 Task: Look for space in Paltan, Bangladesh from 2nd August, 2023 to 12th August, 2023 for 2 adults in price range Rs.5000 to Rs.10000. Place can be private room with 1  bedroom having 1 bed and 1 bathroom. Property type can be hotel. Amenities needed are: air conditioning, . Booking option can be shelf check-in. Required host language is English.
Action: Mouse moved to (354, 159)
Screenshot: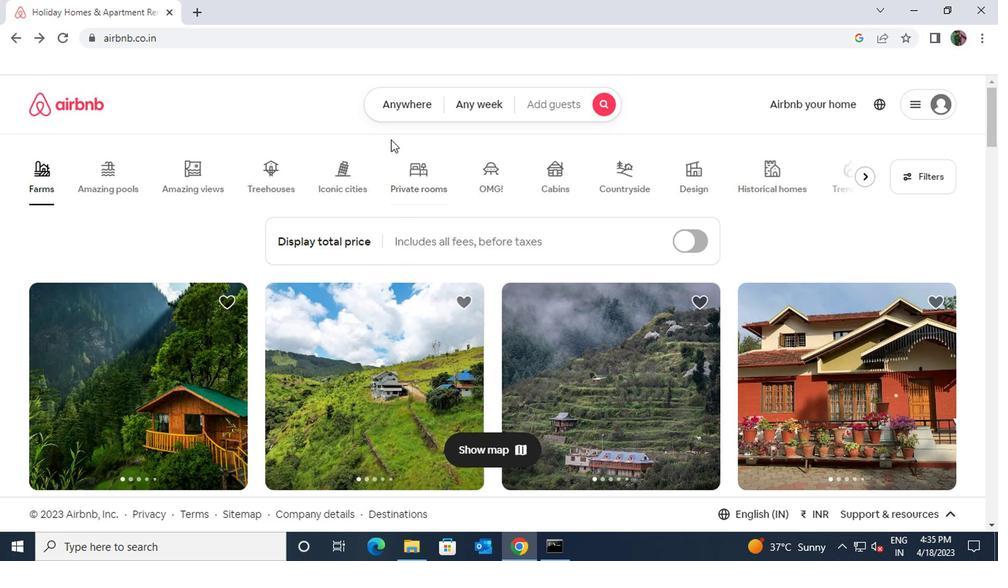 
Action: Mouse pressed left at (354, 159)
Screenshot: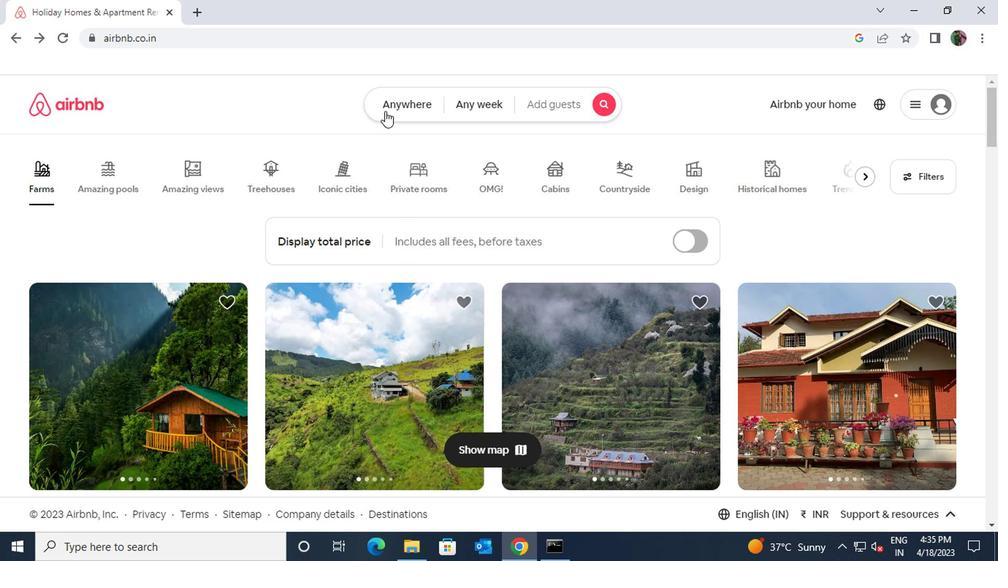 
Action: Mouse moved to (323, 188)
Screenshot: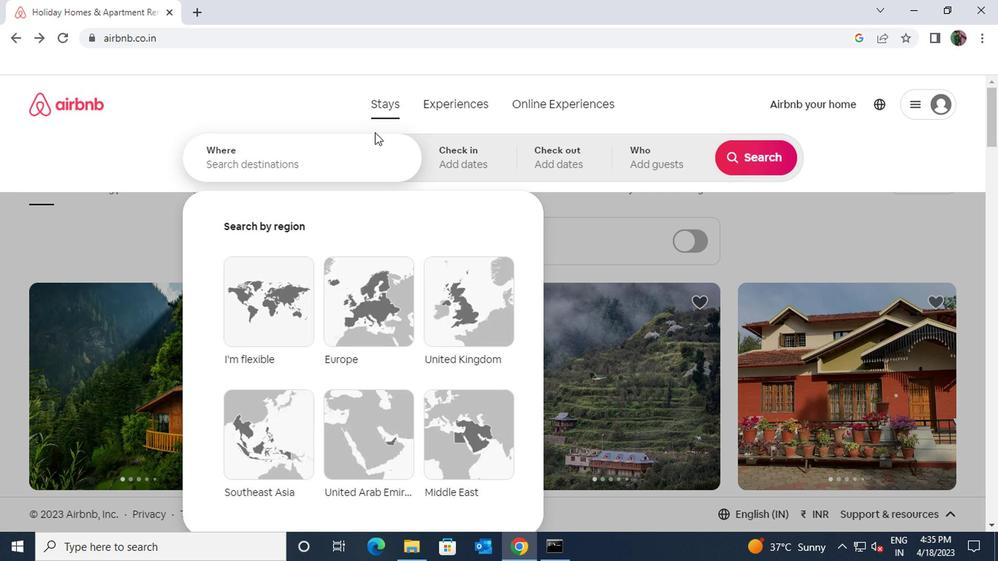 
Action: Mouse pressed left at (323, 188)
Screenshot: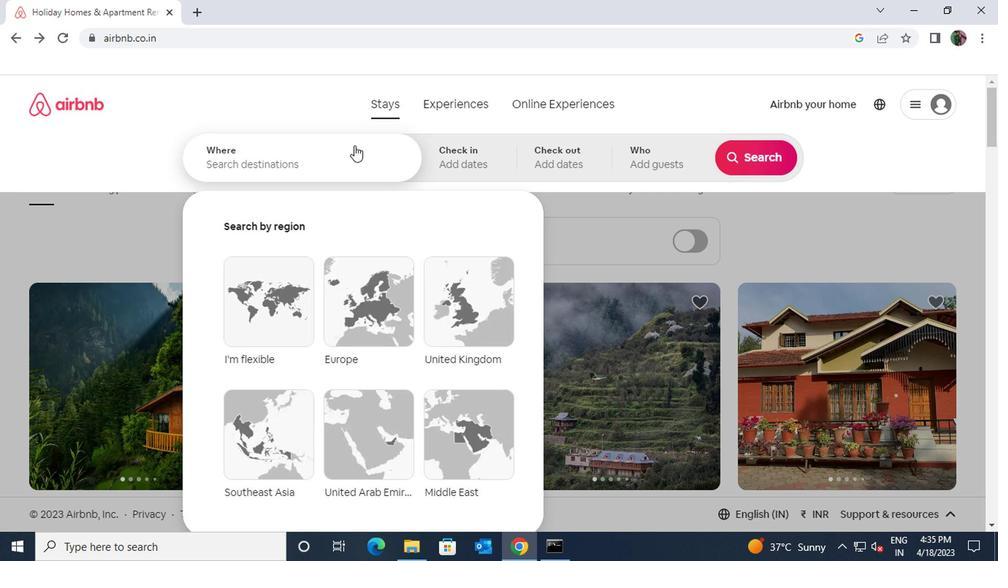 
Action: Key pressed paltan<Key.space>banglade
Screenshot: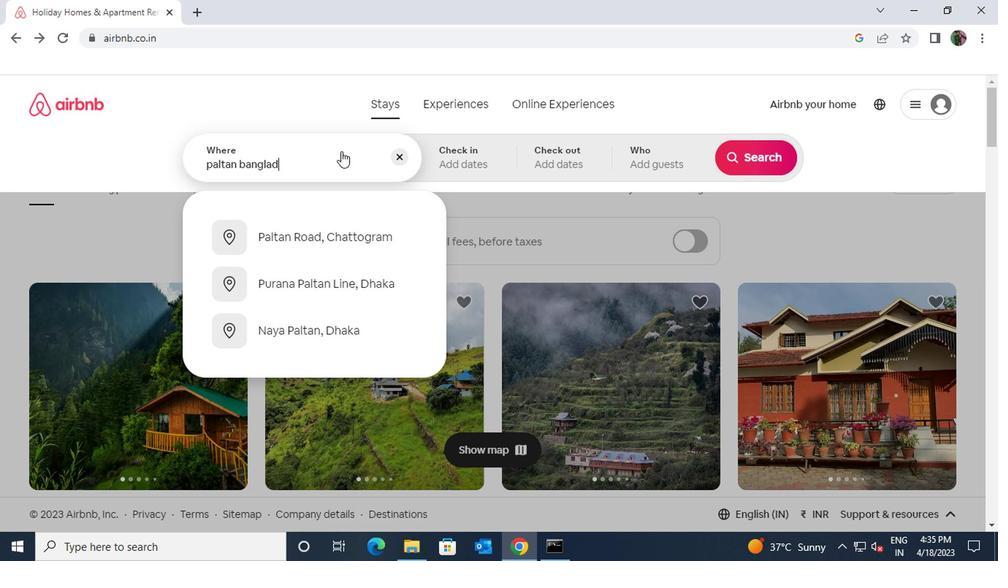 
Action: Mouse moved to (327, 311)
Screenshot: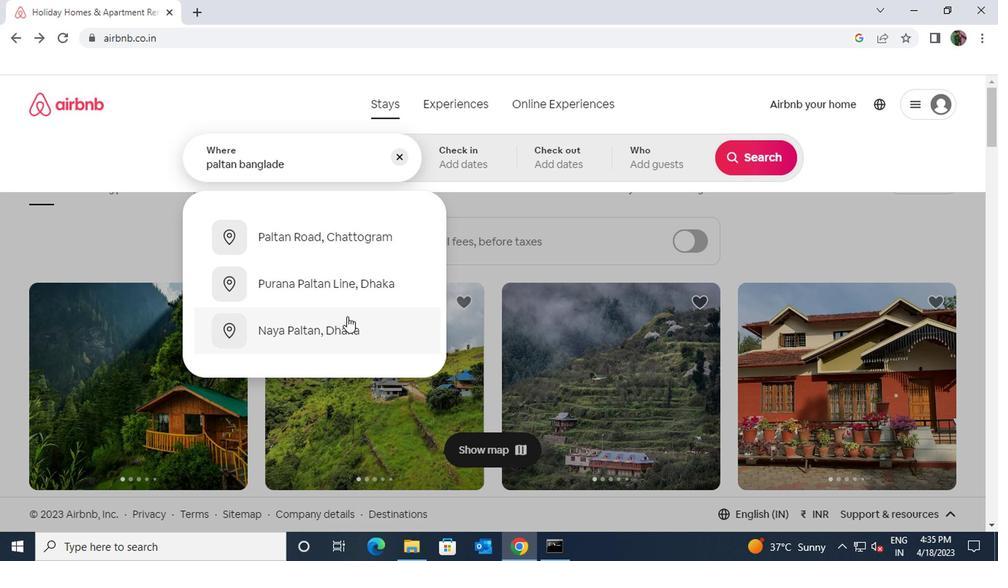 
Action: Mouse pressed left at (327, 311)
Screenshot: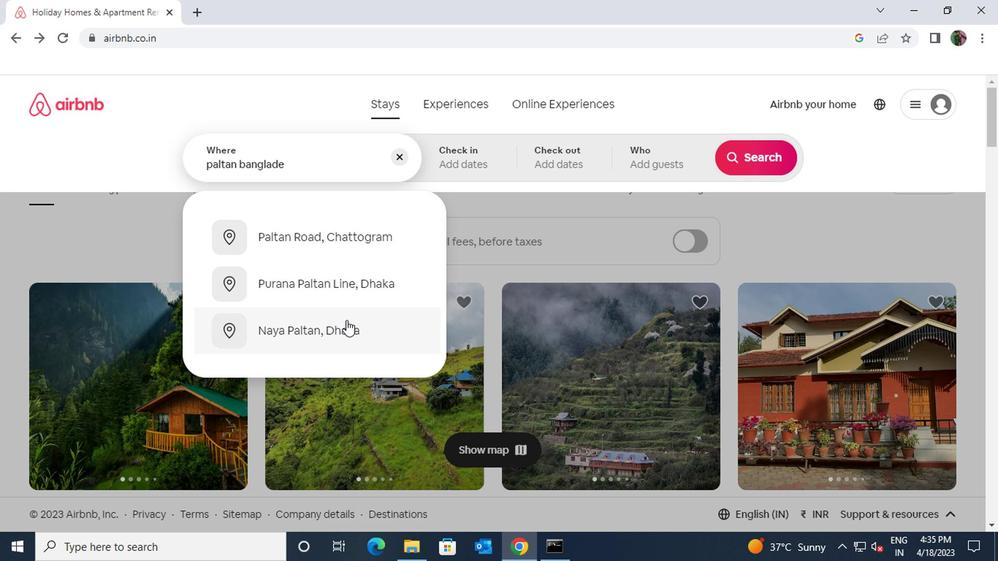 
Action: Mouse moved to (617, 282)
Screenshot: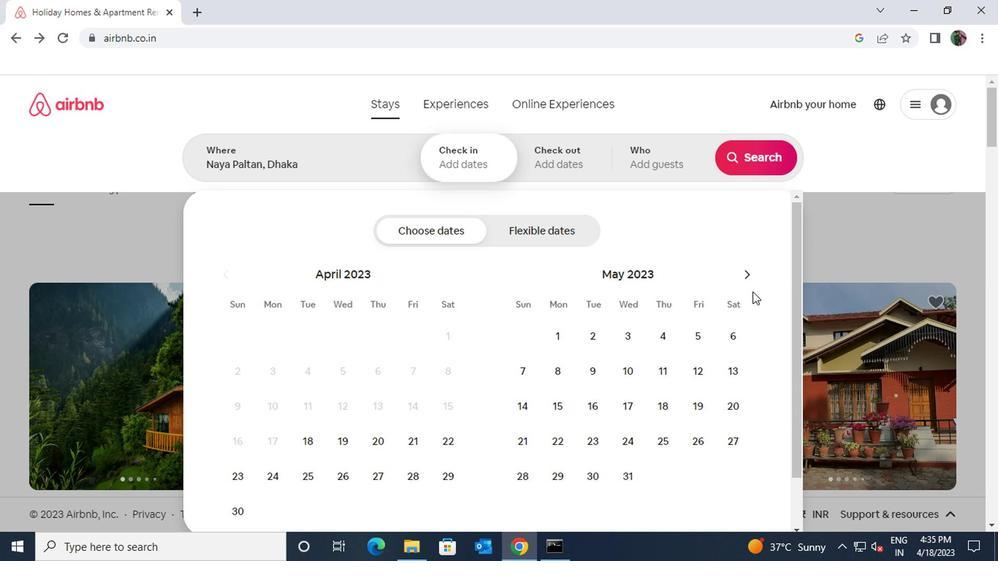 
Action: Mouse pressed left at (617, 282)
Screenshot: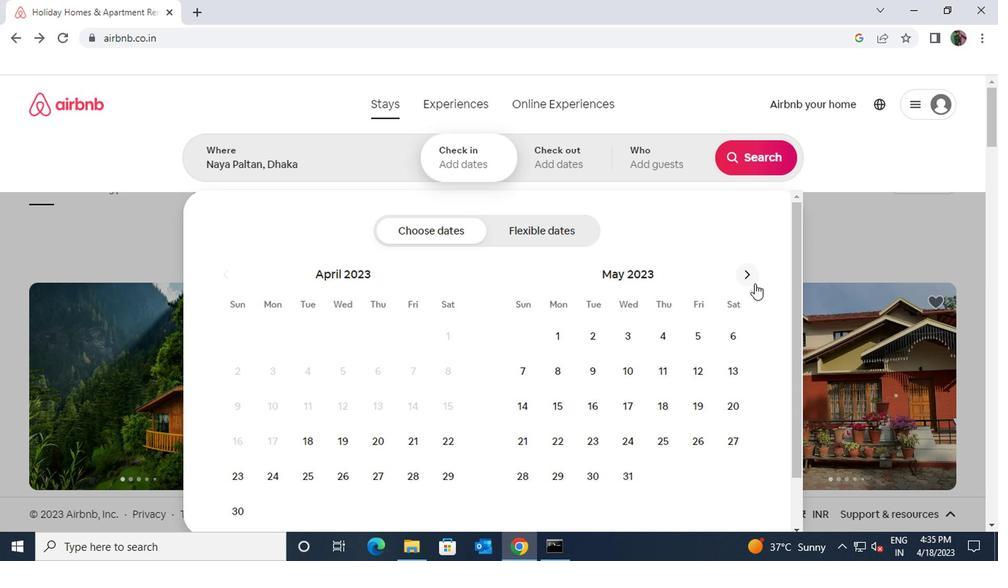
Action: Mouse moved to (617, 281)
Screenshot: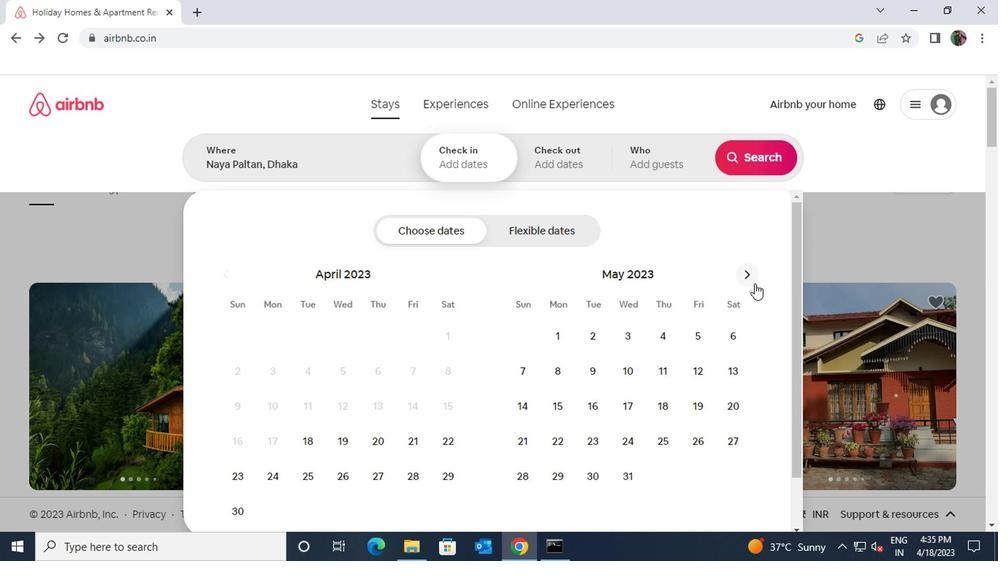 
Action: Mouse pressed left at (617, 281)
Screenshot: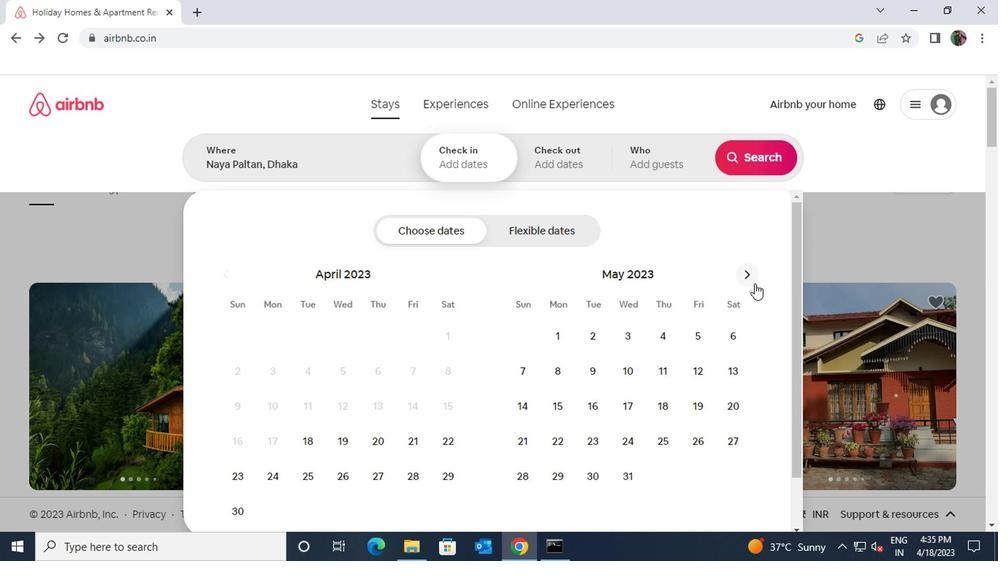 
Action: Mouse moved to (608, 276)
Screenshot: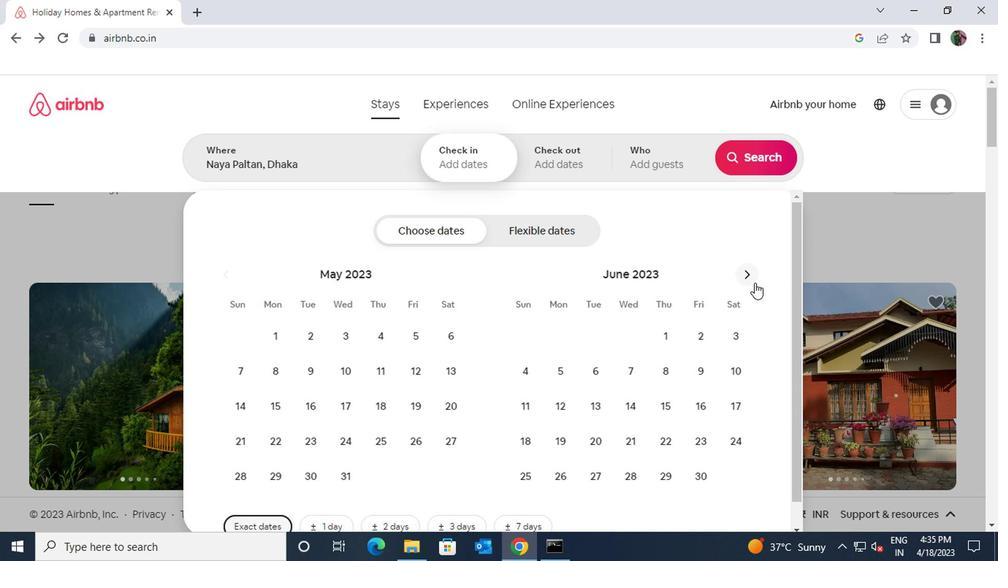
Action: Mouse pressed left at (608, 276)
Screenshot: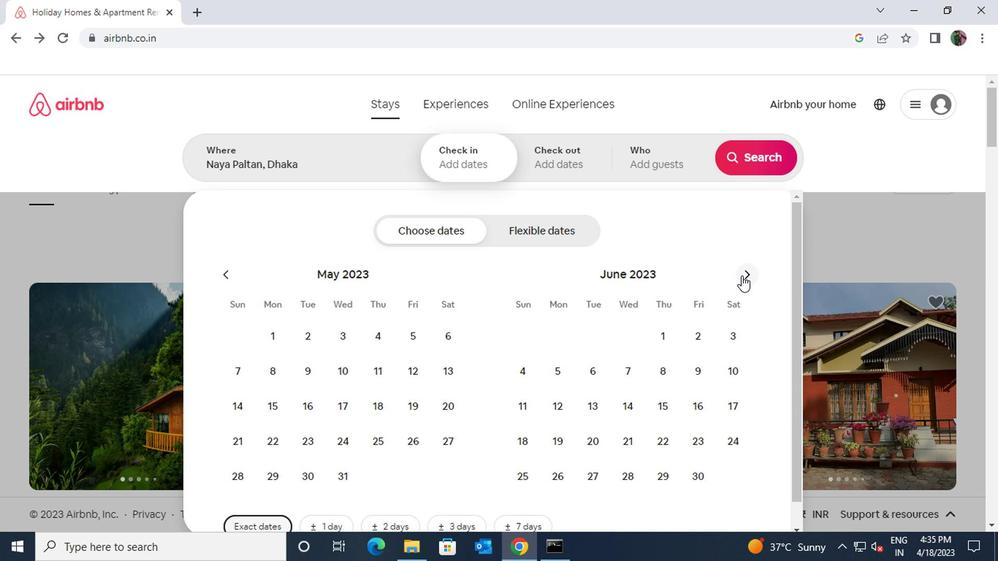 
Action: Mouse pressed left at (608, 276)
Screenshot: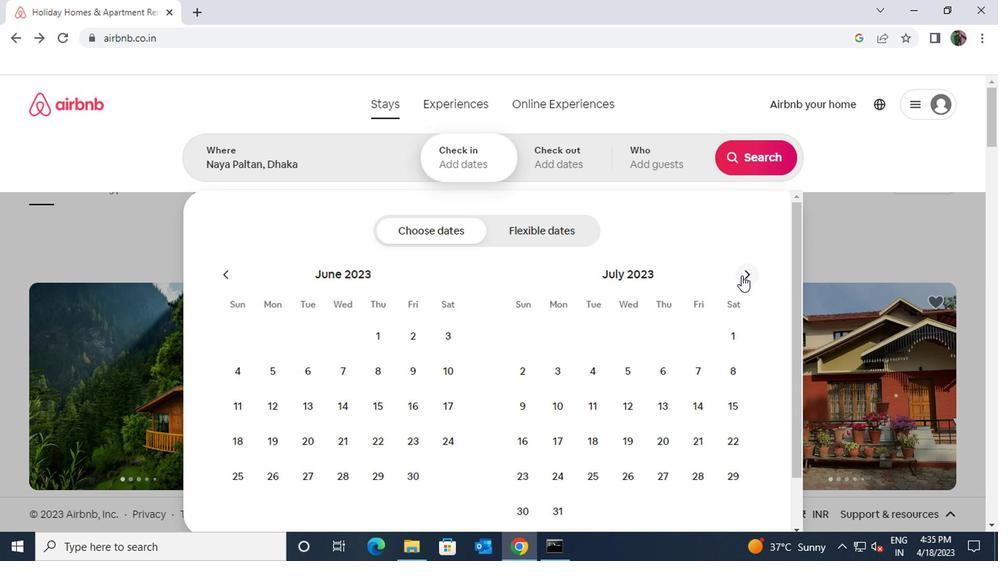 
Action: Mouse moved to (523, 314)
Screenshot: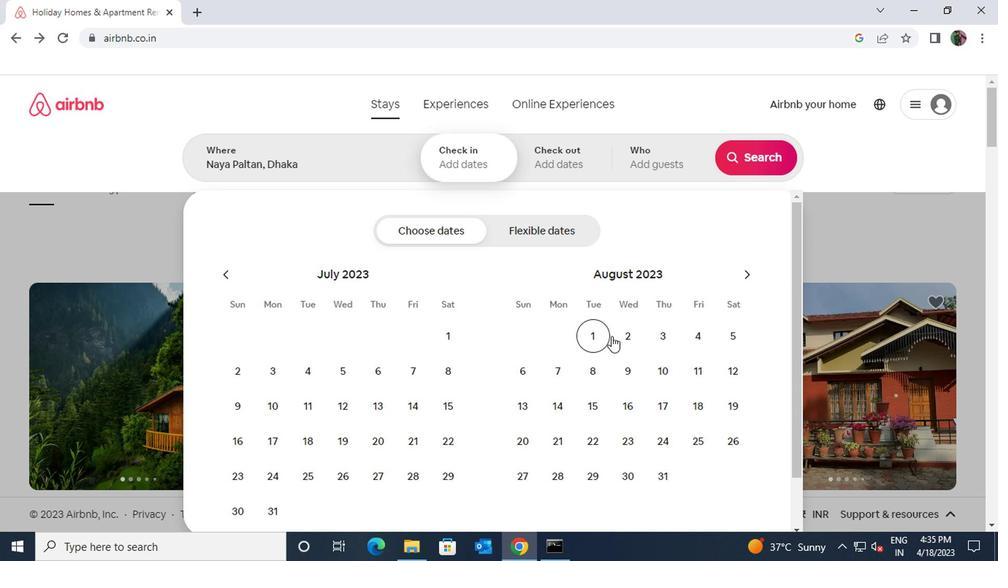 
Action: Mouse pressed left at (523, 314)
Screenshot: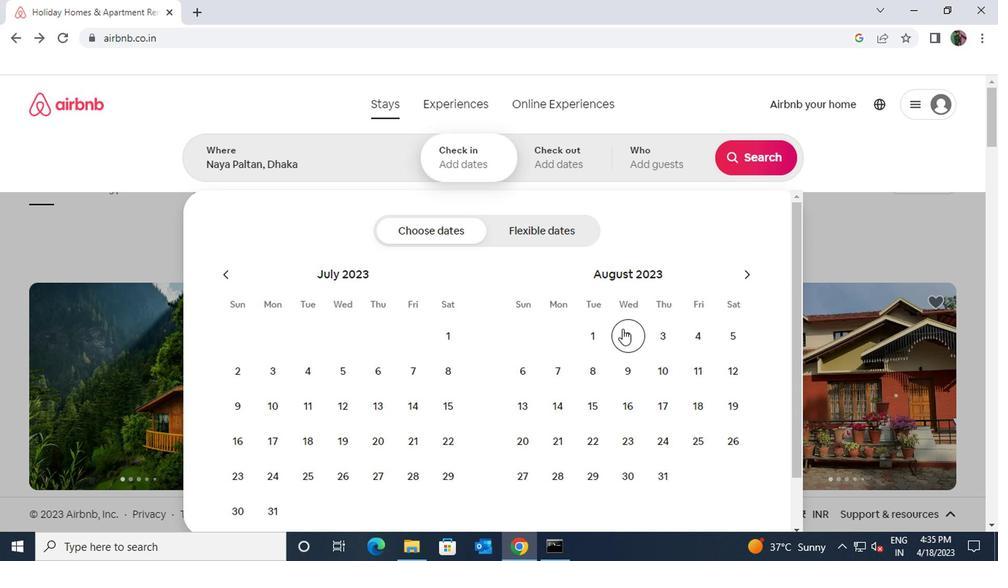 
Action: Mouse moved to (598, 343)
Screenshot: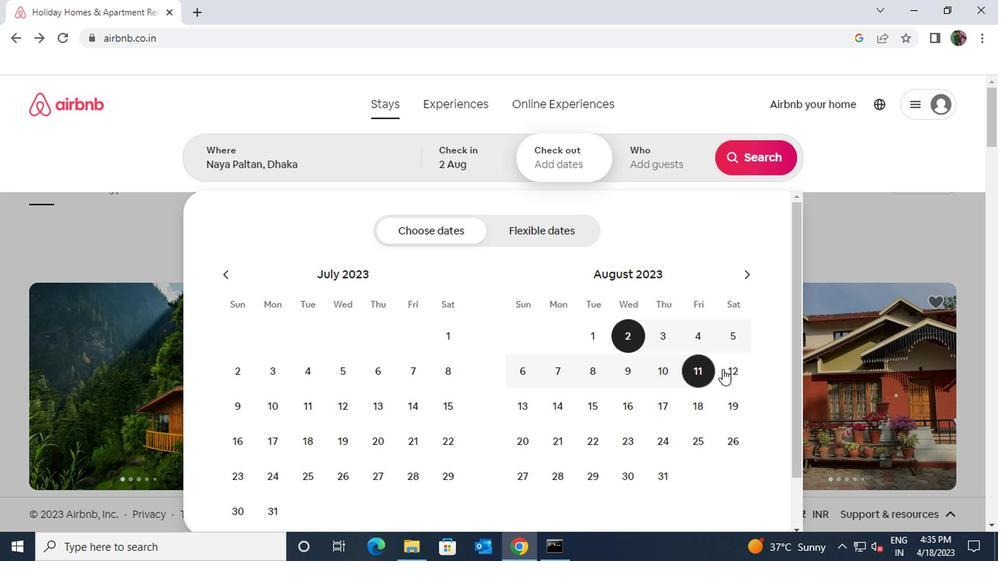 
Action: Mouse pressed left at (598, 343)
Screenshot: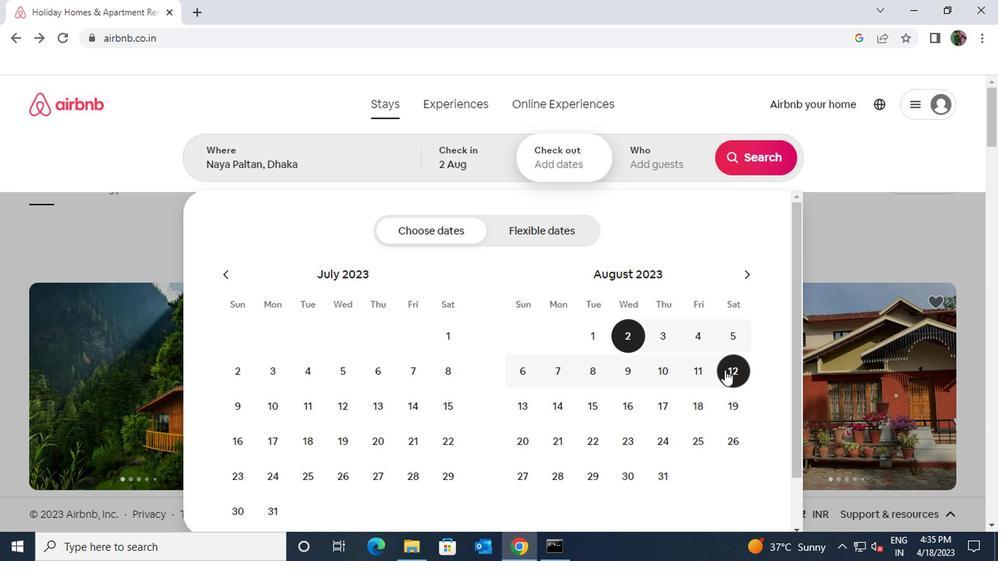
Action: Mouse moved to (548, 190)
Screenshot: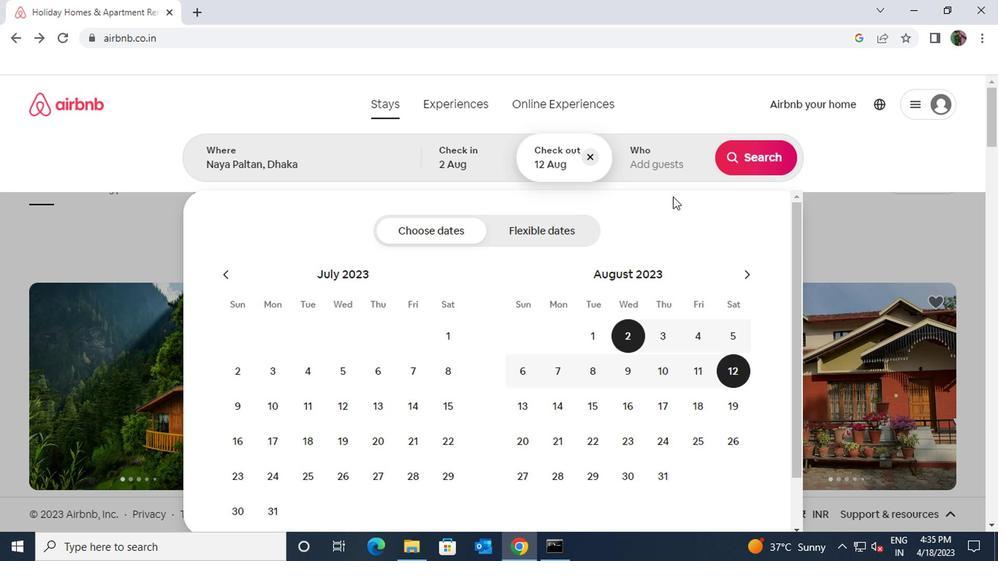 
Action: Mouse pressed left at (548, 190)
Screenshot: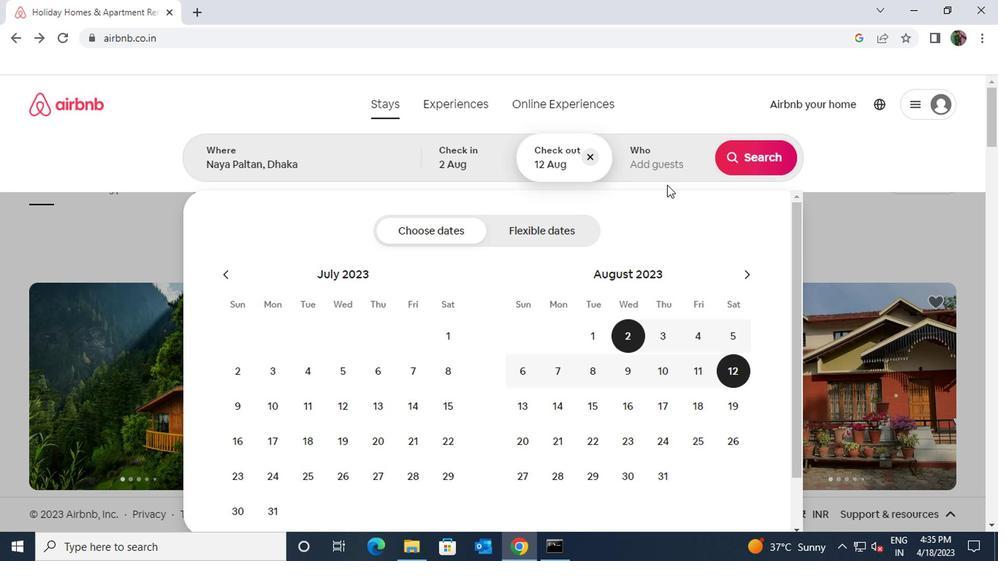 
Action: Mouse moved to (614, 250)
Screenshot: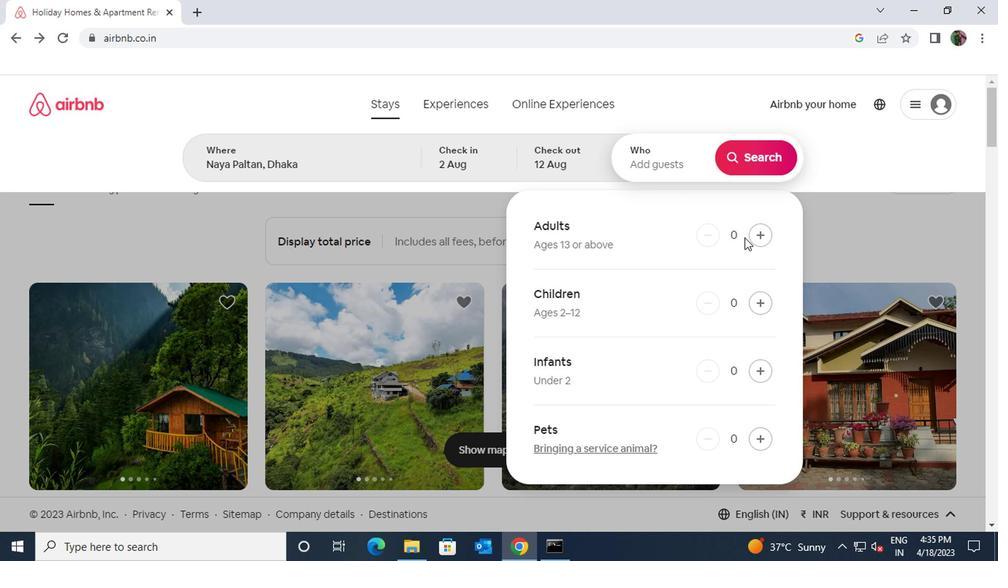 
Action: Mouse pressed left at (614, 250)
Screenshot: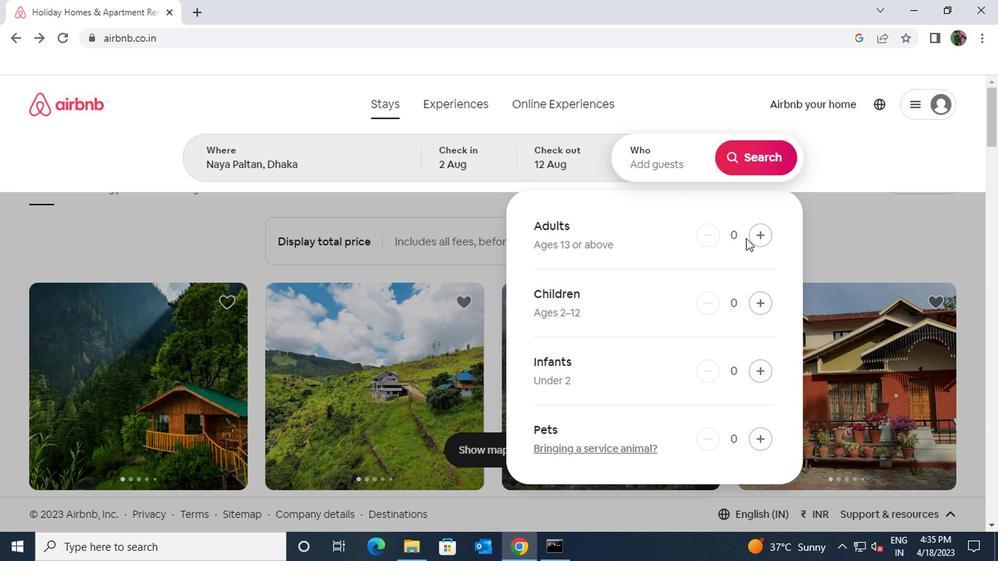 
Action: Mouse pressed left at (614, 250)
Screenshot: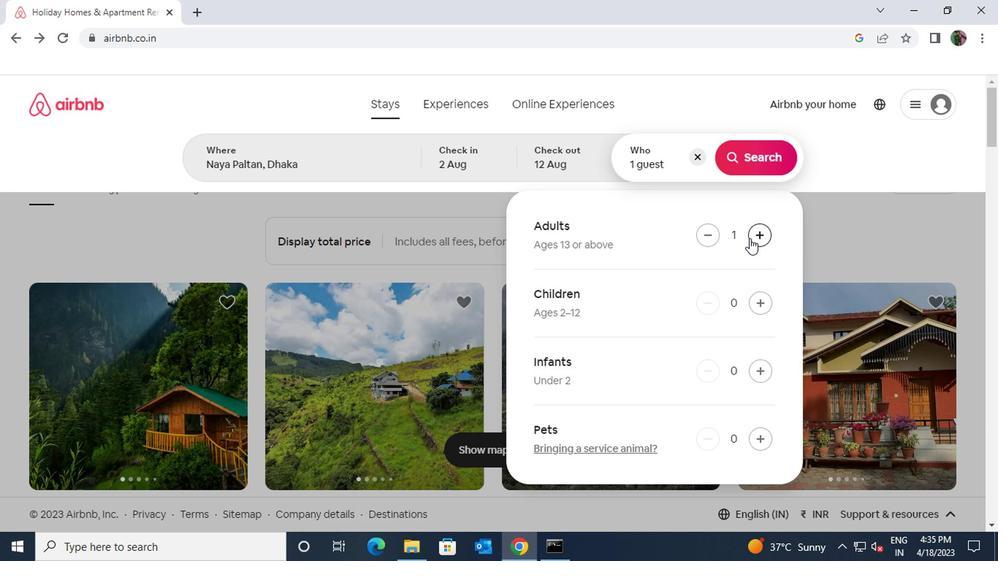 
Action: Mouse moved to (620, 192)
Screenshot: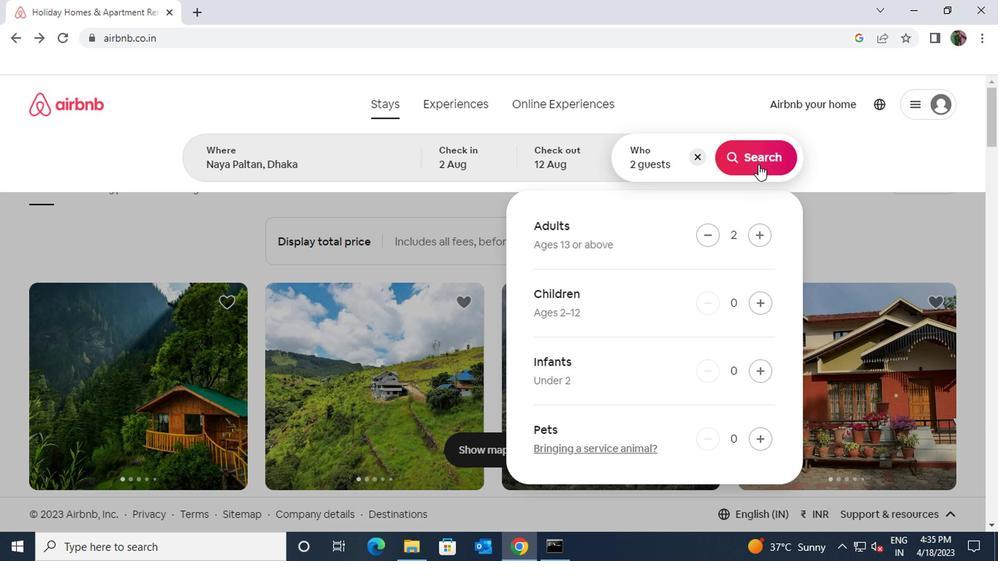 
Action: Mouse pressed left at (620, 192)
Screenshot: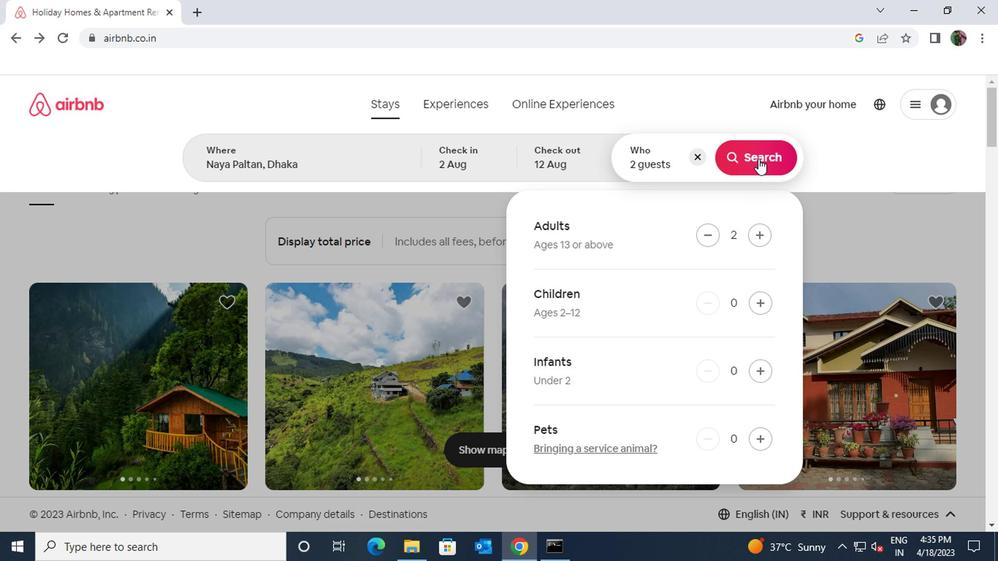 
Action: Mouse moved to (732, 192)
Screenshot: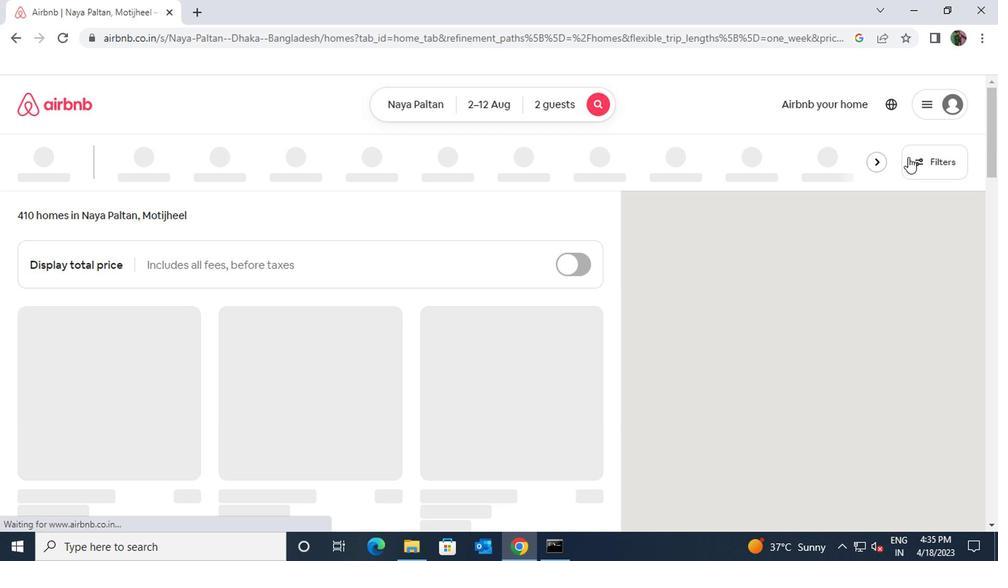 
Action: Mouse pressed left at (732, 192)
Screenshot: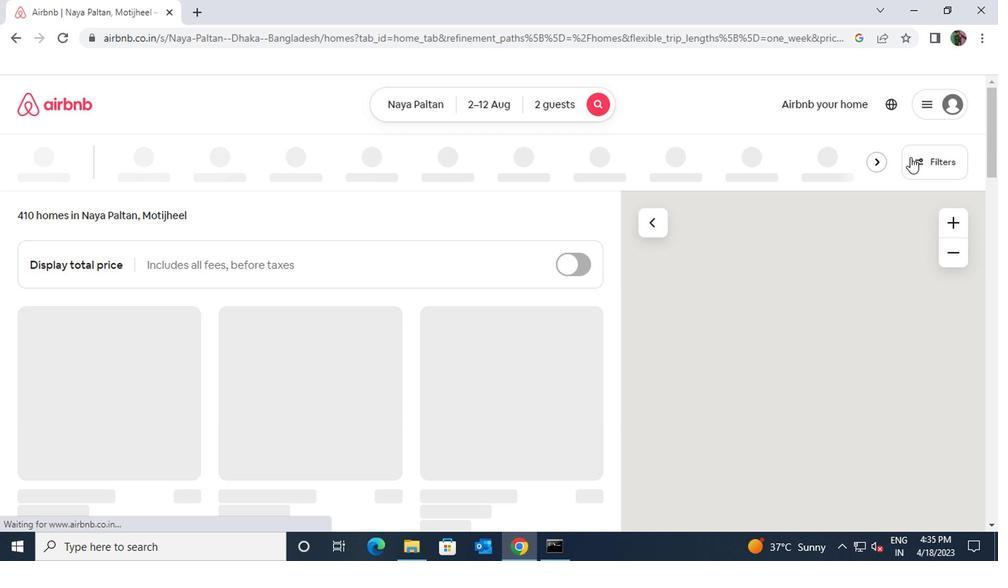 
Action: Mouse moved to (310, 327)
Screenshot: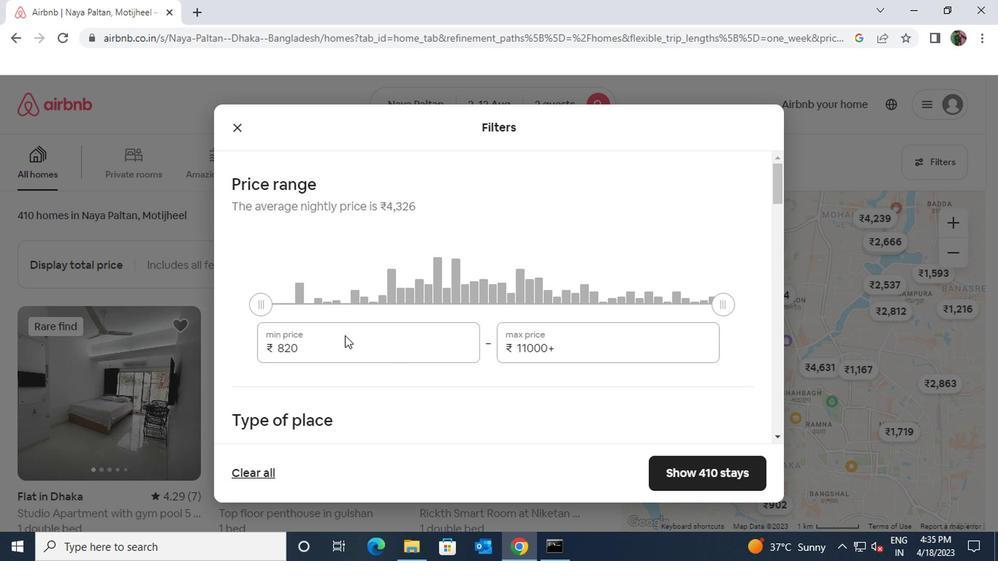 
Action: Mouse pressed left at (310, 327)
Screenshot: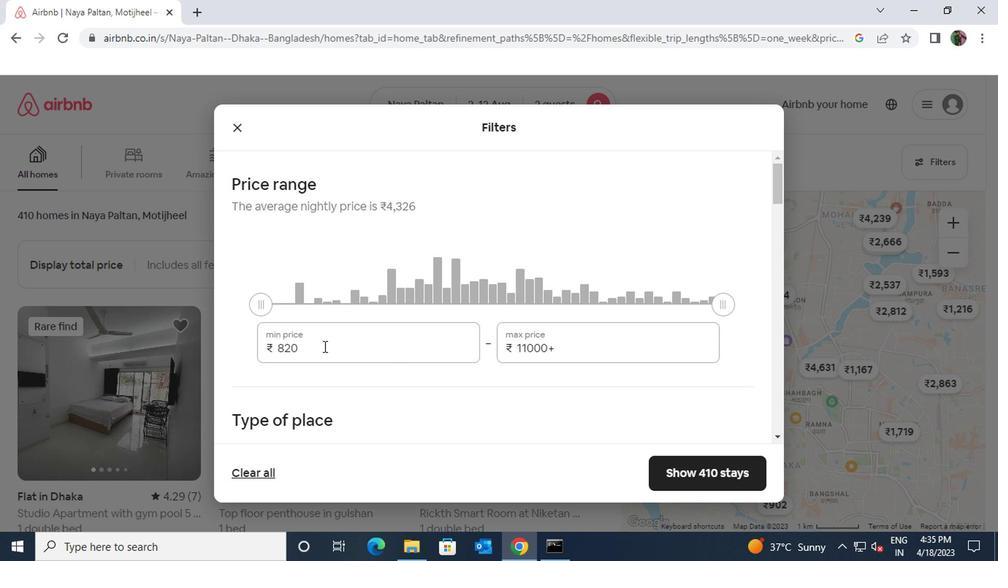
Action: Mouse moved to (254, 327)
Screenshot: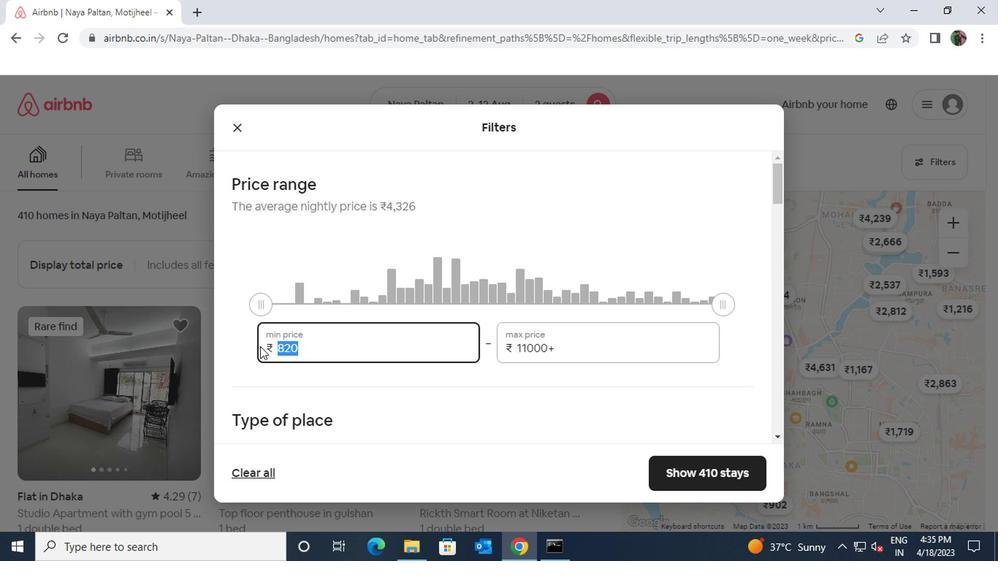 
Action: Key pressed 5000
Screenshot: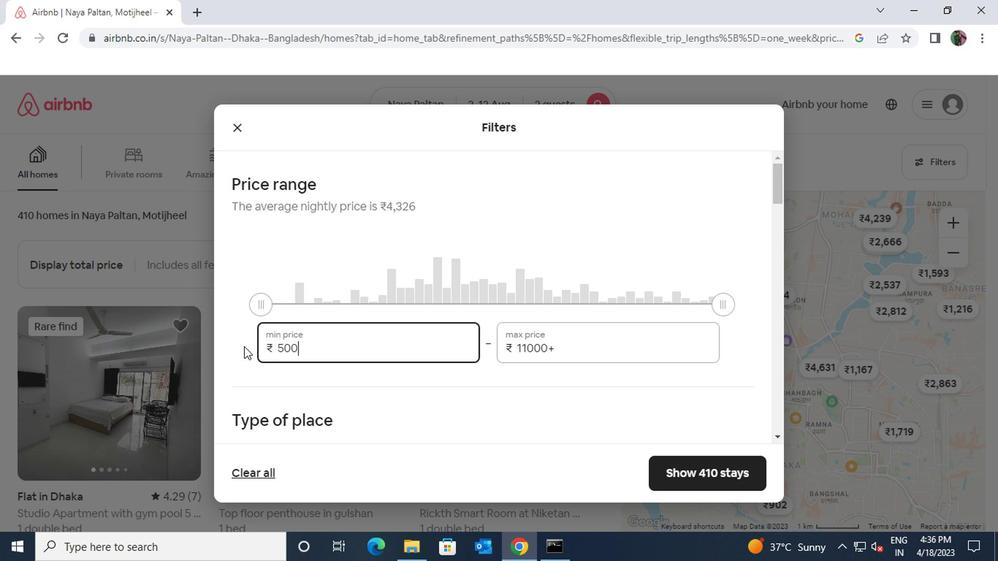 
Action: Mouse moved to (490, 329)
Screenshot: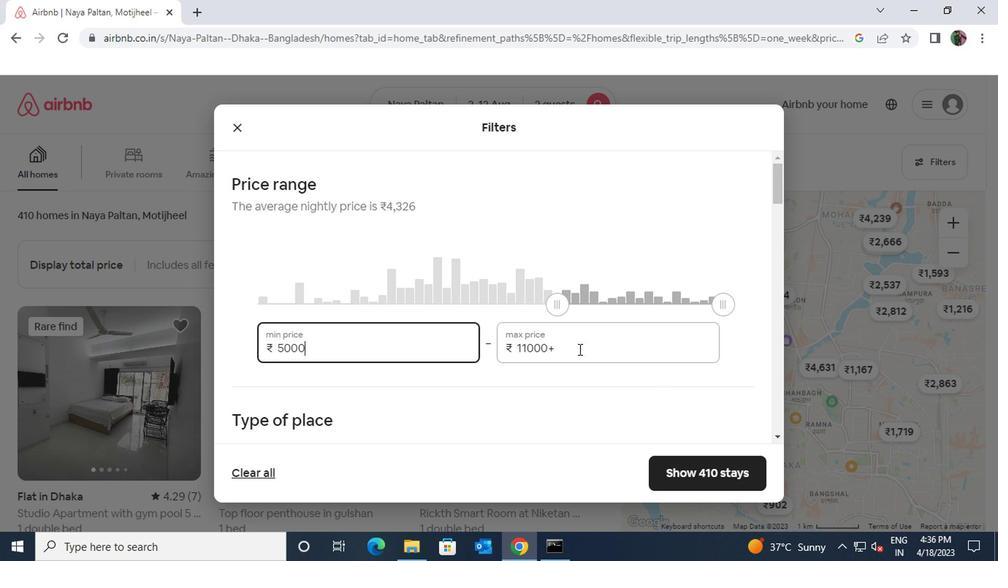 
Action: Mouse pressed left at (490, 329)
Screenshot: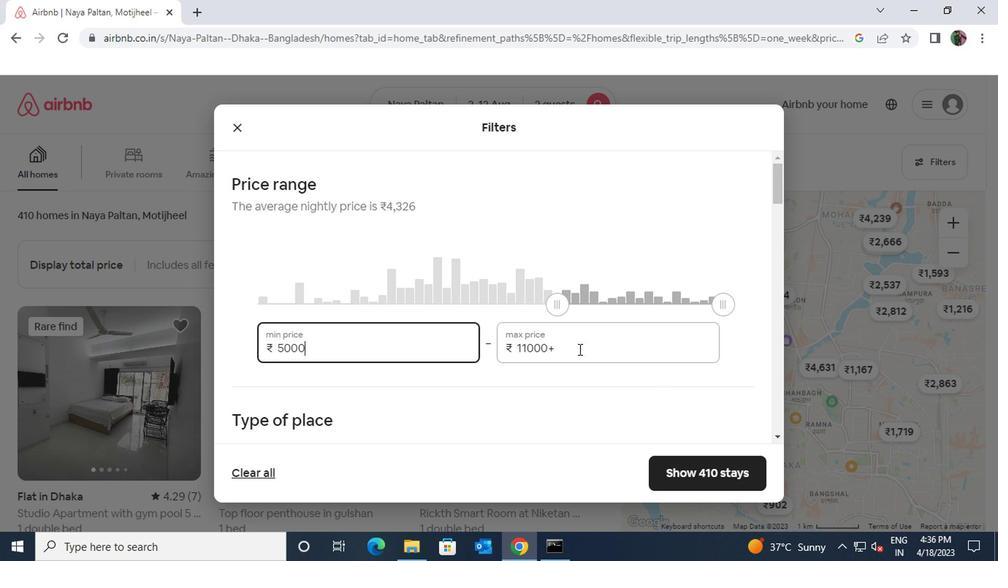 
Action: Mouse moved to (443, 327)
Screenshot: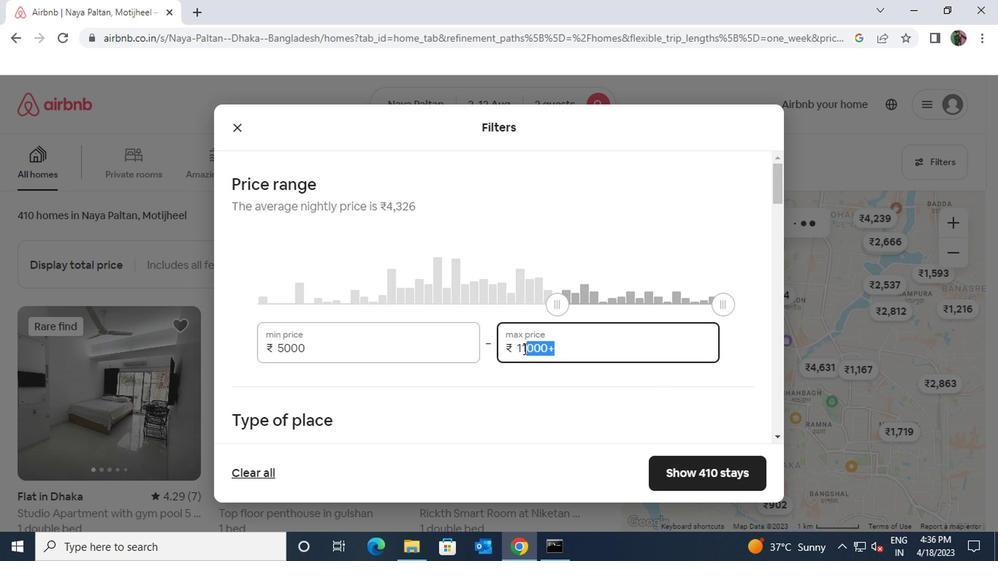 
Action: Key pressed 10000
Screenshot: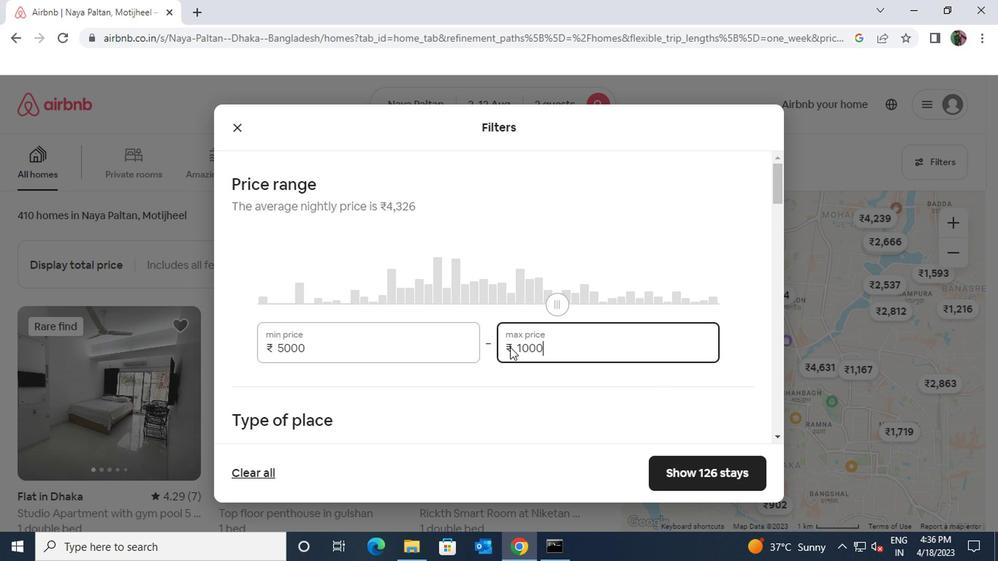 
Action: Mouse scrolled (443, 327) with delta (0, 0)
Screenshot: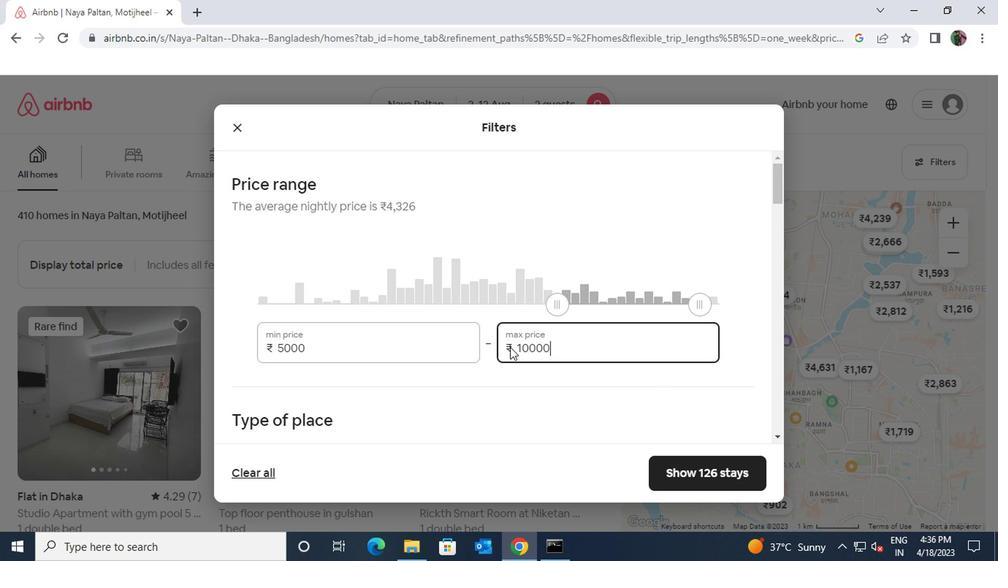 
Action: Mouse moved to (439, 359)
Screenshot: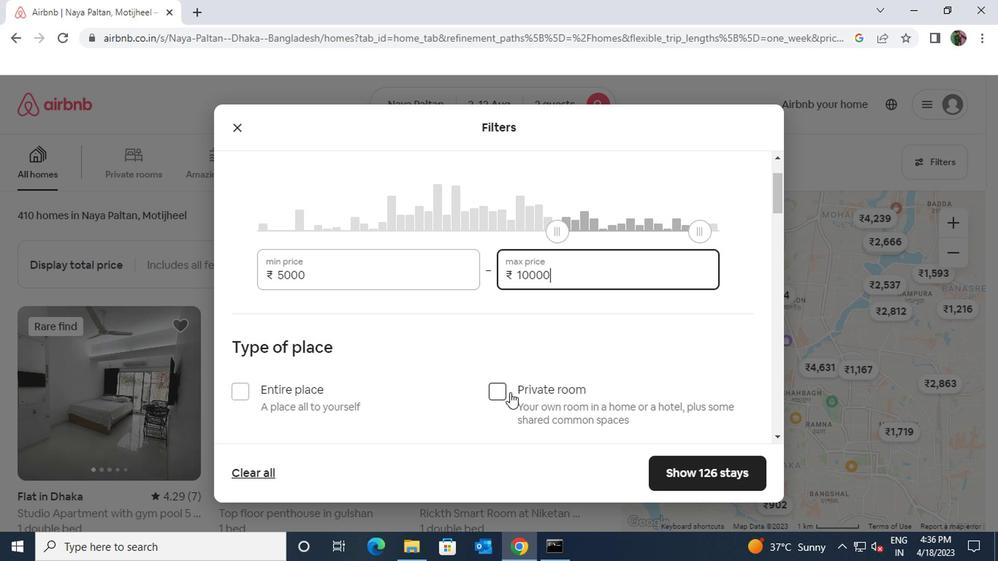 
Action: Mouse pressed left at (439, 359)
Screenshot: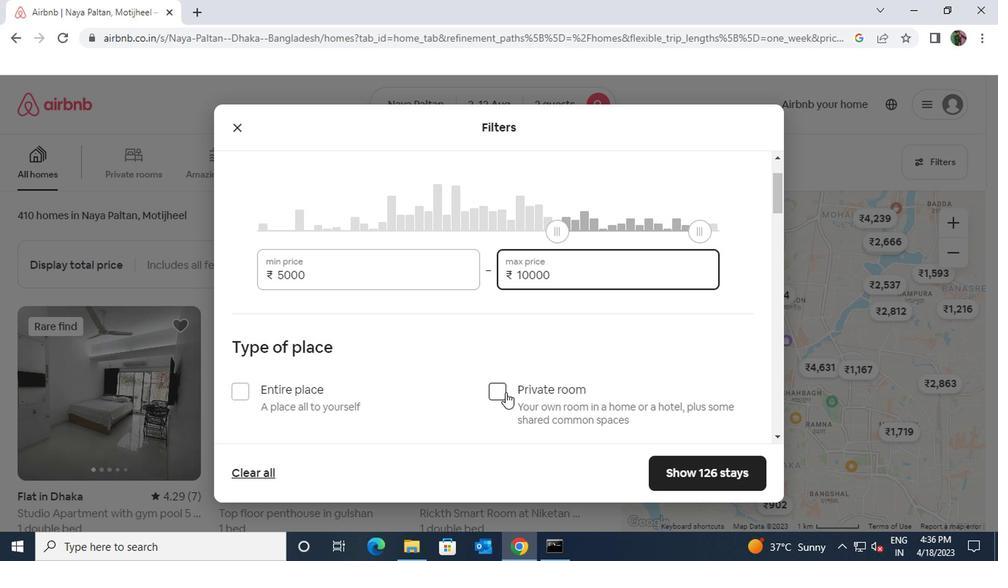 
Action: Mouse moved to (408, 364)
Screenshot: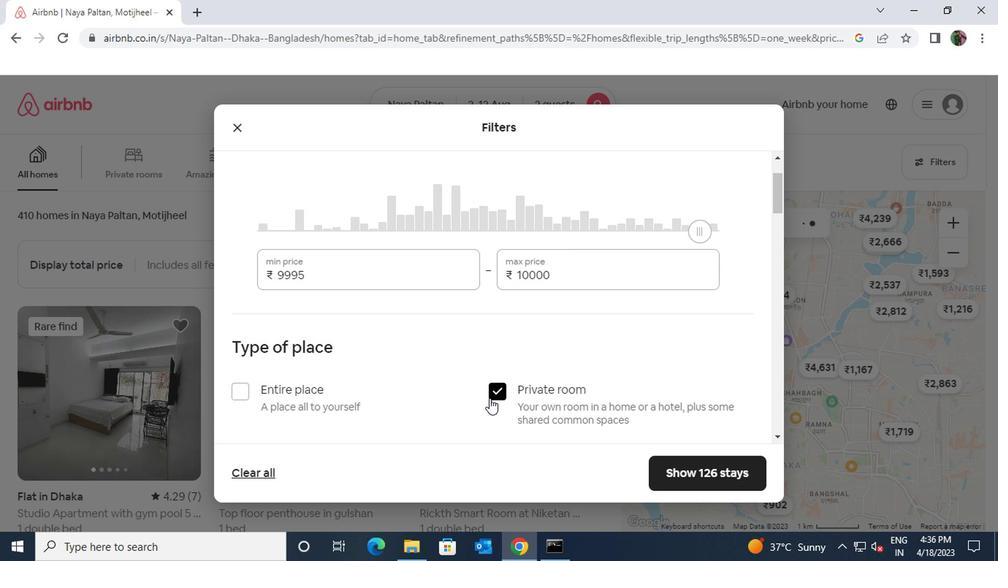 
Action: Mouse scrolled (408, 363) with delta (0, 0)
Screenshot: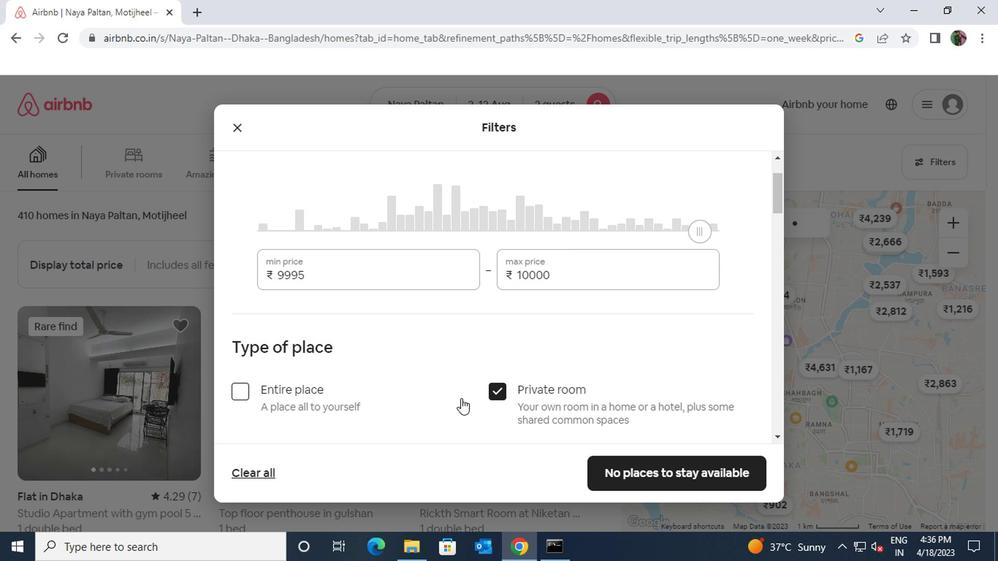 
Action: Mouse scrolled (408, 363) with delta (0, 0)
Screenshot: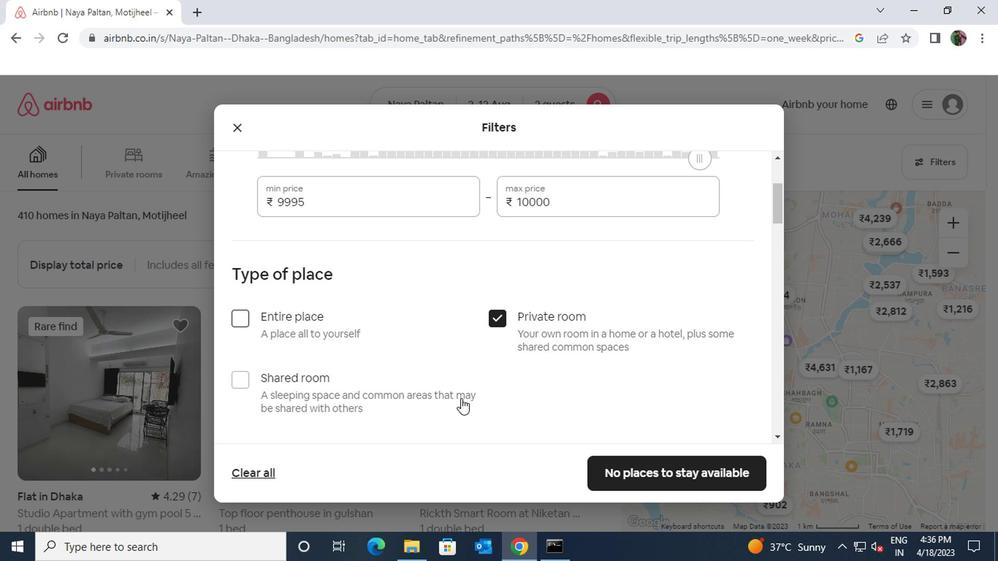
Action: Mouse scrolled (408, 363) with delta (0, 0)
Screenshot: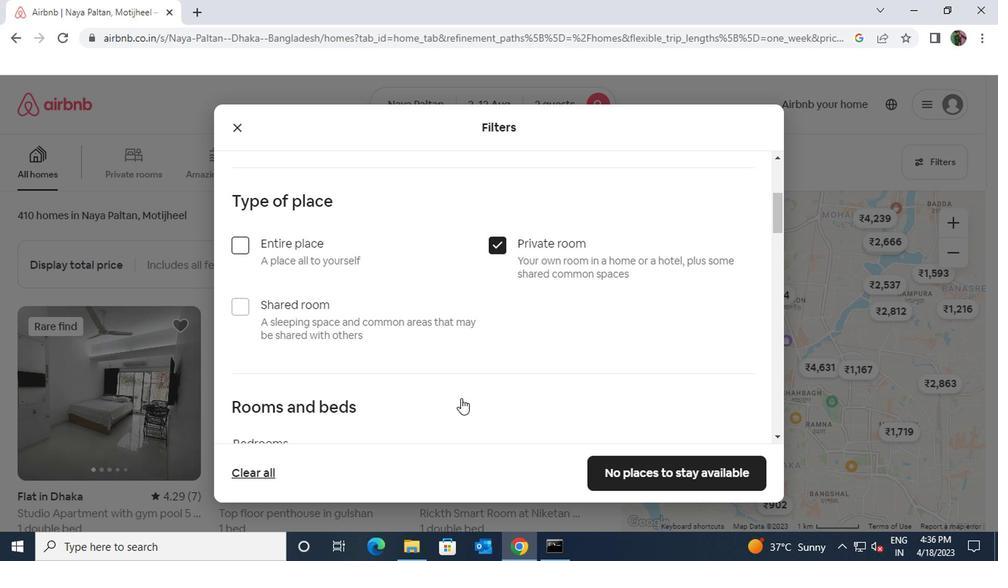 
Action: Mouse scrolled (408, 363) with delta (0, 0)
Screenshot: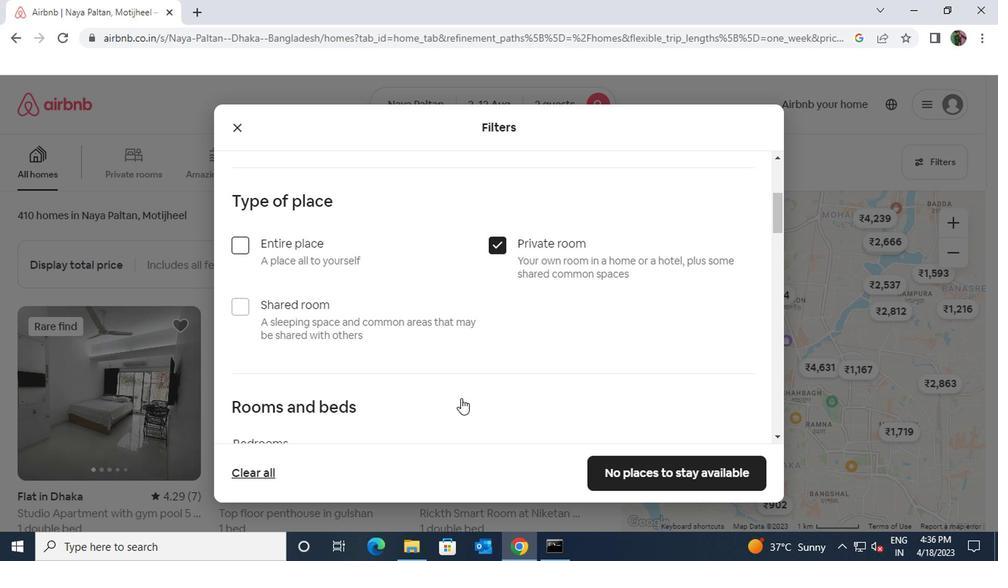 
Action: Mouse moved to (309, 320)
Screenshot: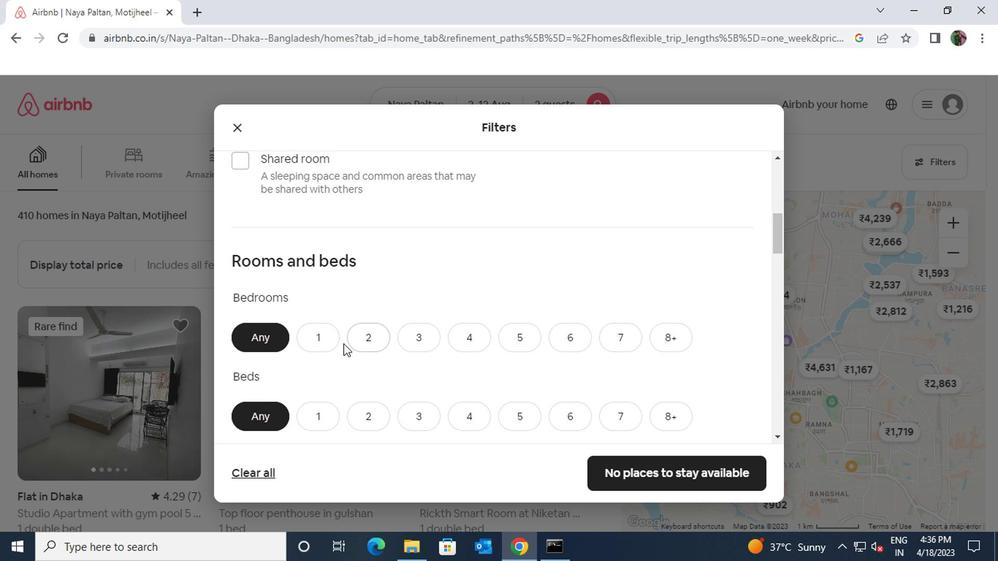 
Action: Mouse pressed left at (309, 320)
Screenshot: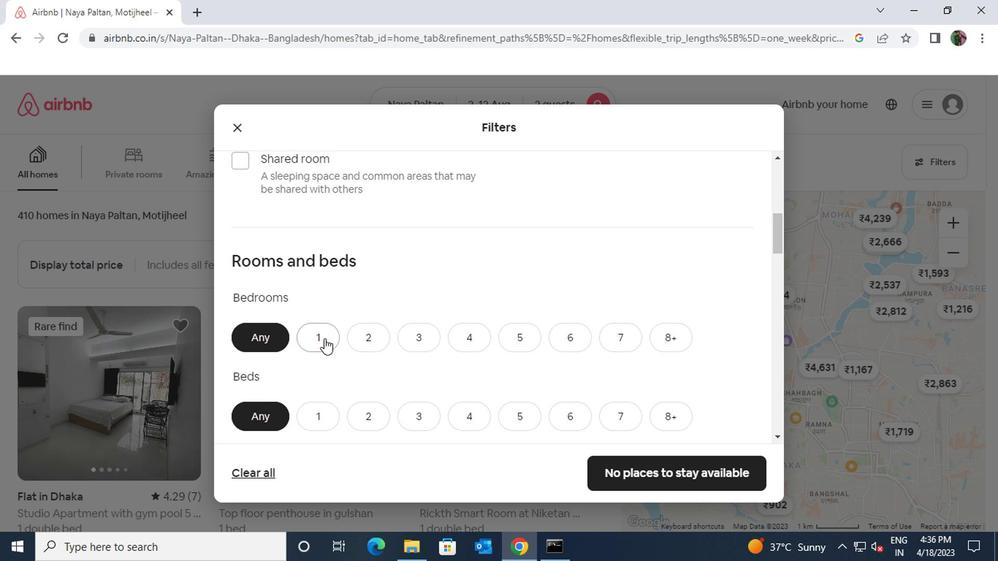 
Action: Mouse scrolled (309, 319) with delta (0, 0)
Screenshot: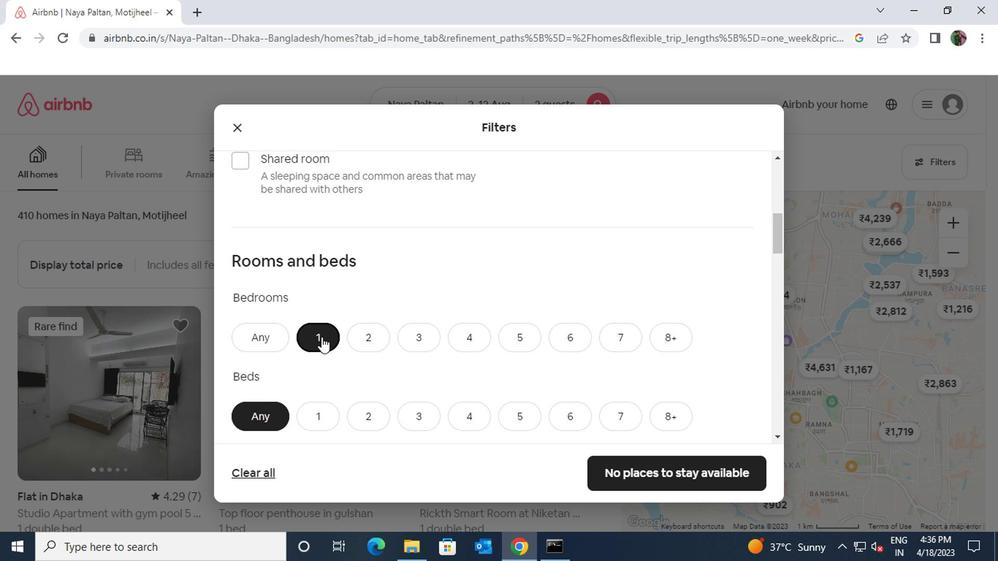 
Action: Mouse pressed left at (309, 320)
Screenshot: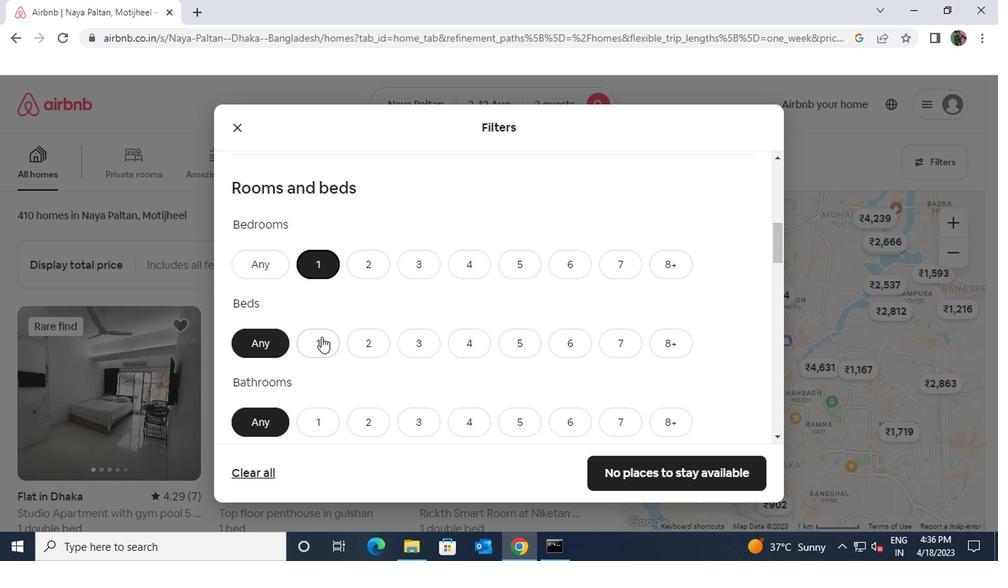 
Action: Mouse scrolled (309, 319) with delta (0, 0)
Screenshot: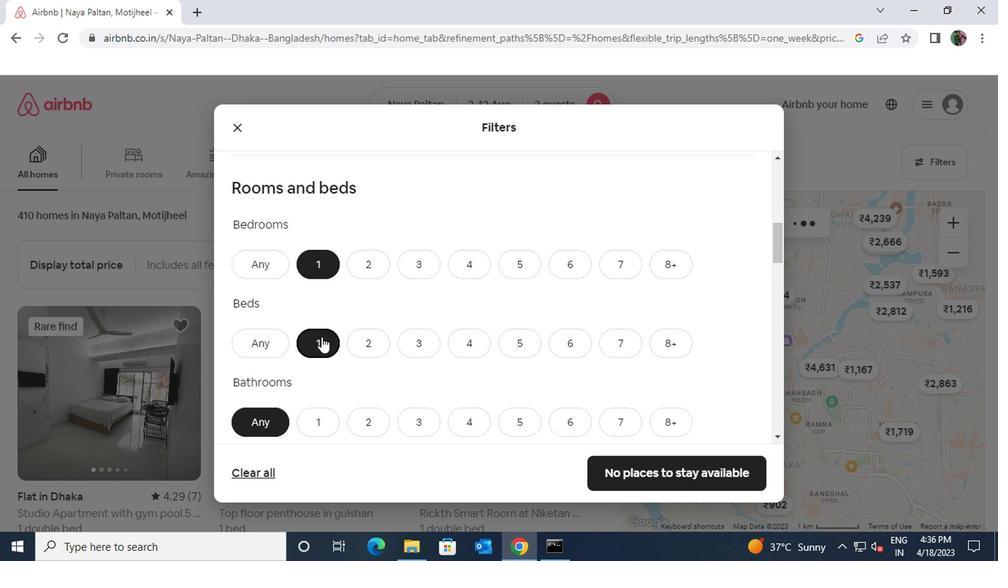 
Action: Mouse pressed left at (309, 320)
Screenshot: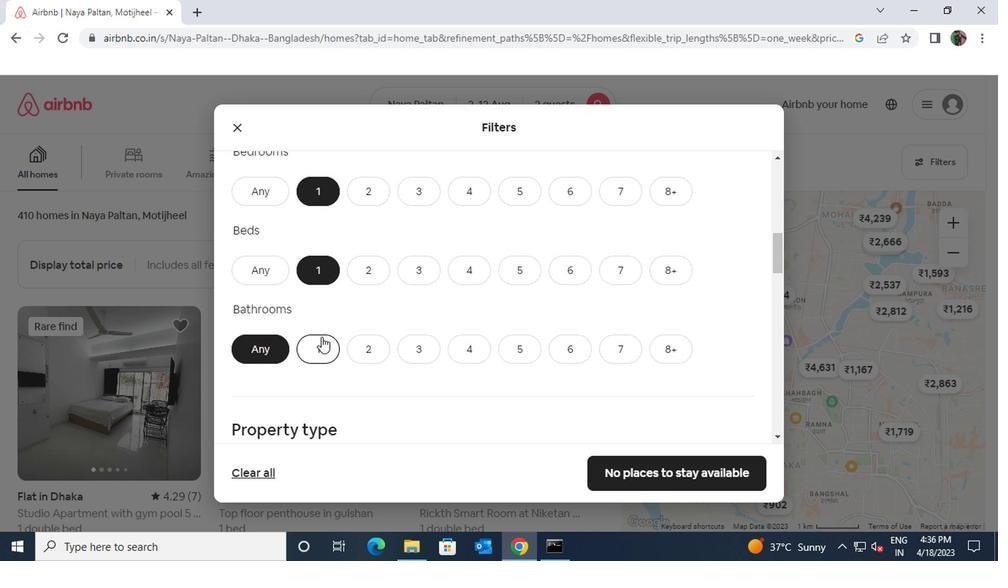 
Action: Mouse scrolled (309, 319) with delta (0, 0)
Screenshot: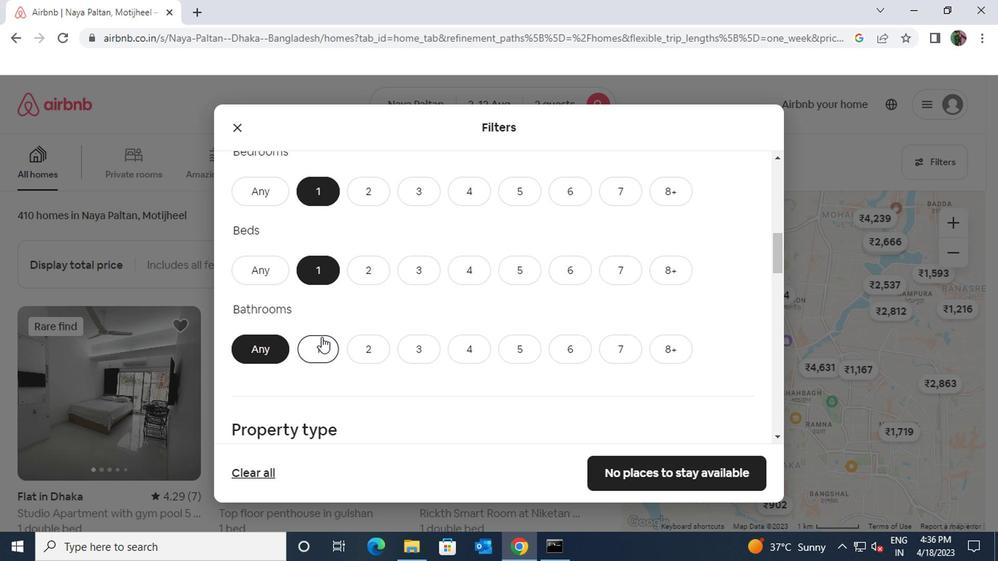 
Action: Mouse scrolled (309, 319) with delta (0, 0)
Screenshot: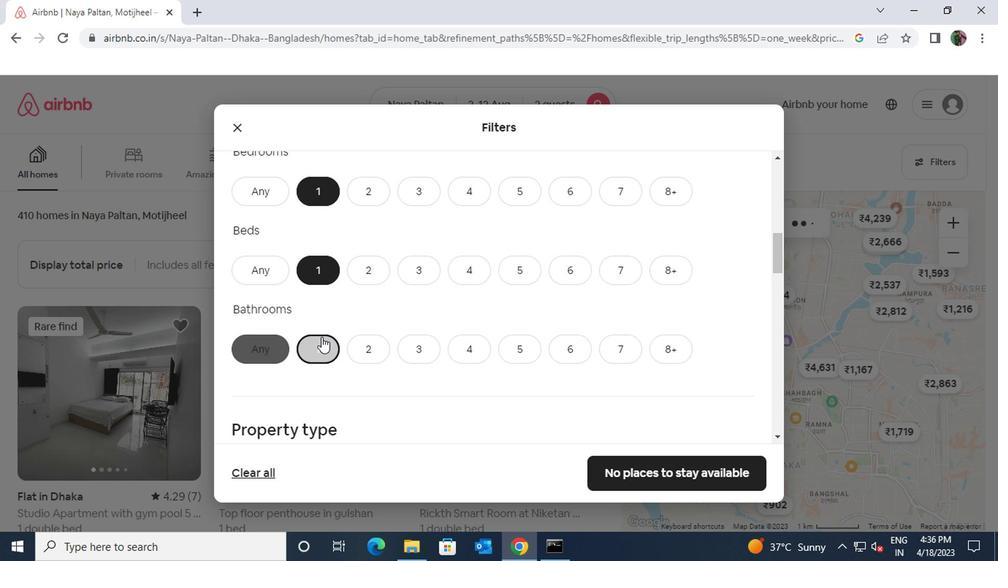 
Action: Mouse moved to (533, 342)
Screenshot: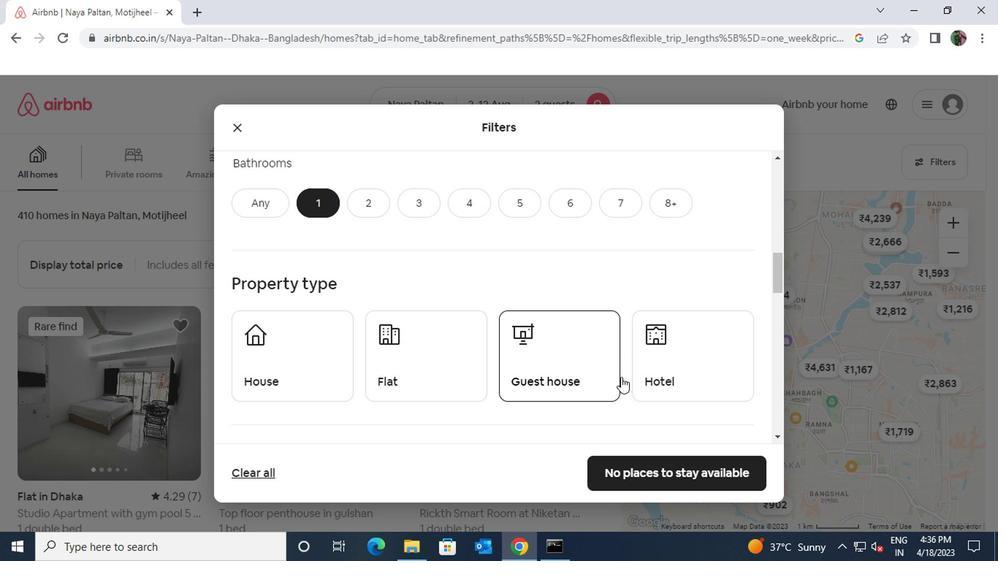 
Action: Mouse pressed left at (533, 342)
Screenshot: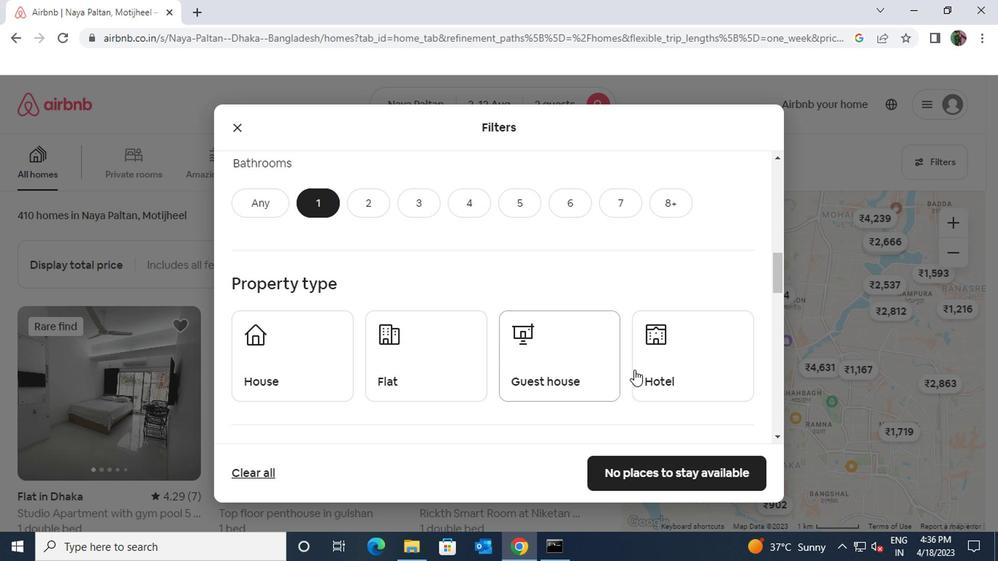 
Action: Mouse moved to (446, 377)
Screenshot: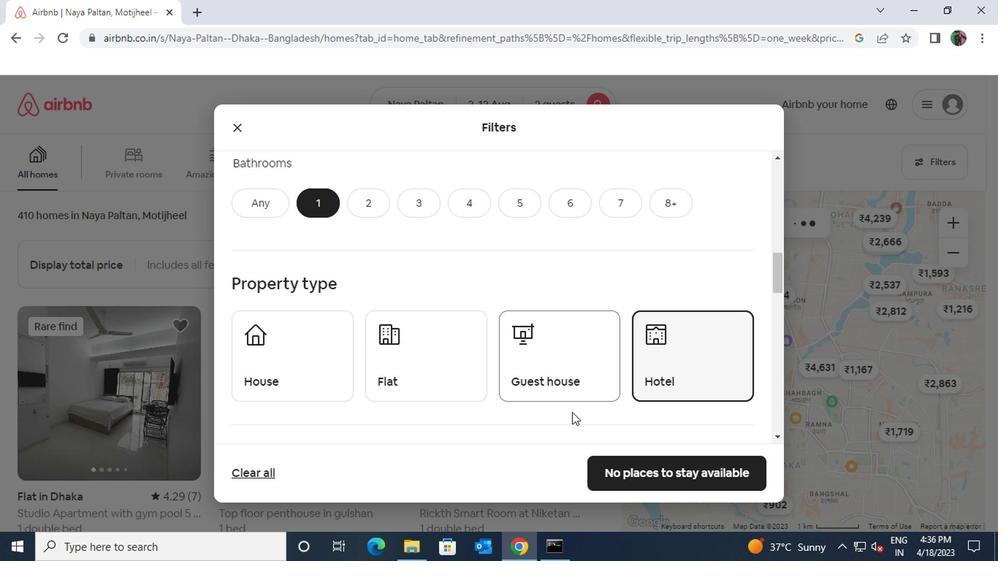 
Action: Mouse scrolled (446, 376) with delta (0, 0)
Screenshot: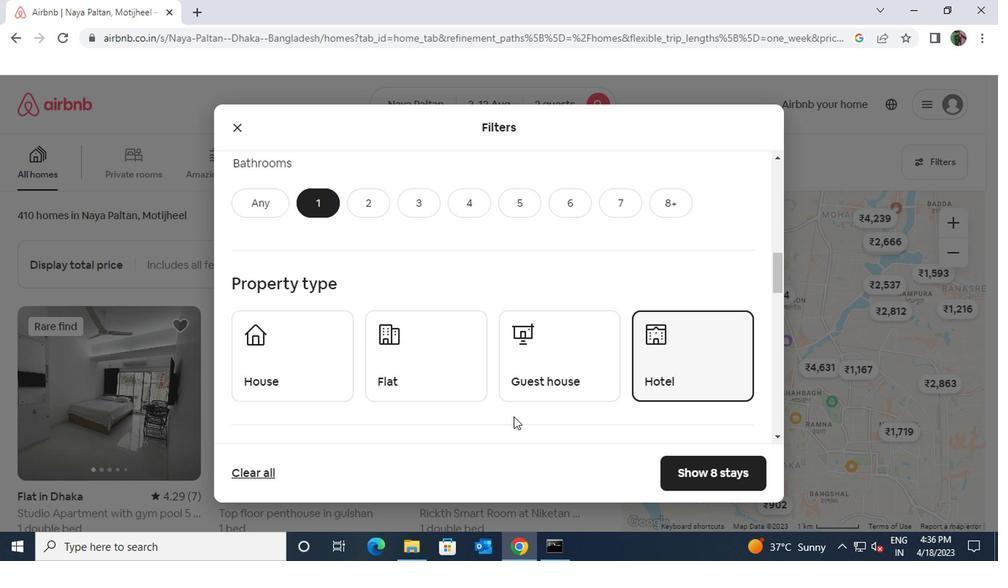 
Action: Mouse scrolled (446, 376) with delta (0, 0)
Screenshot: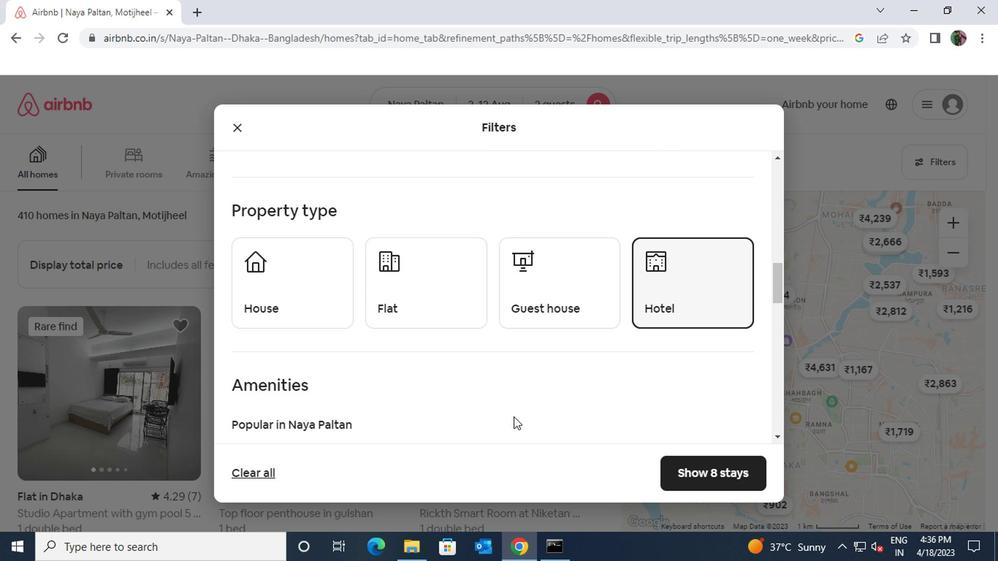 
Action: Mouse scrolled (446, 376) with delta (0, 0)
Screenshot: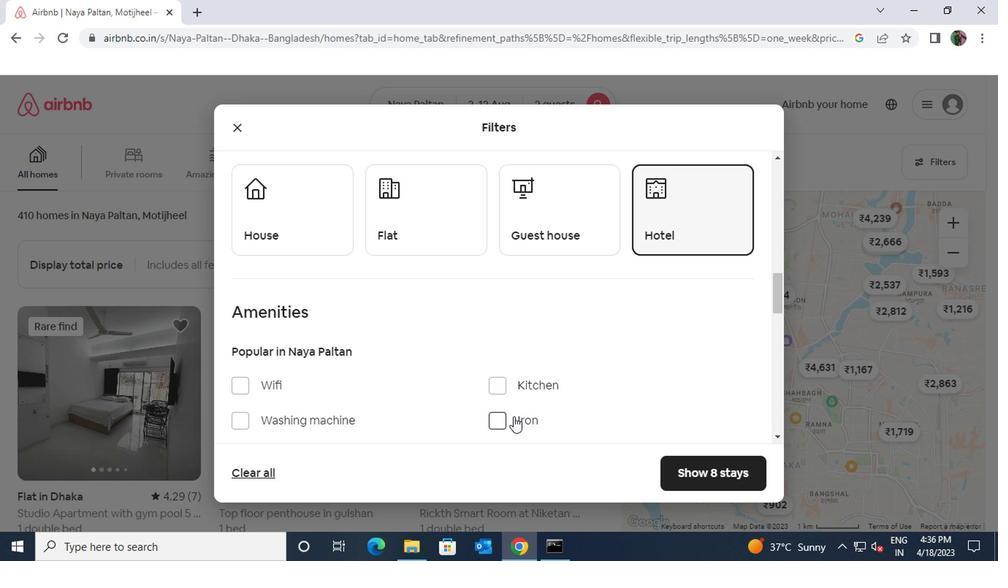 
Action: Mouse scrolled (446, 376) with delta (0, 0)
Screenshot: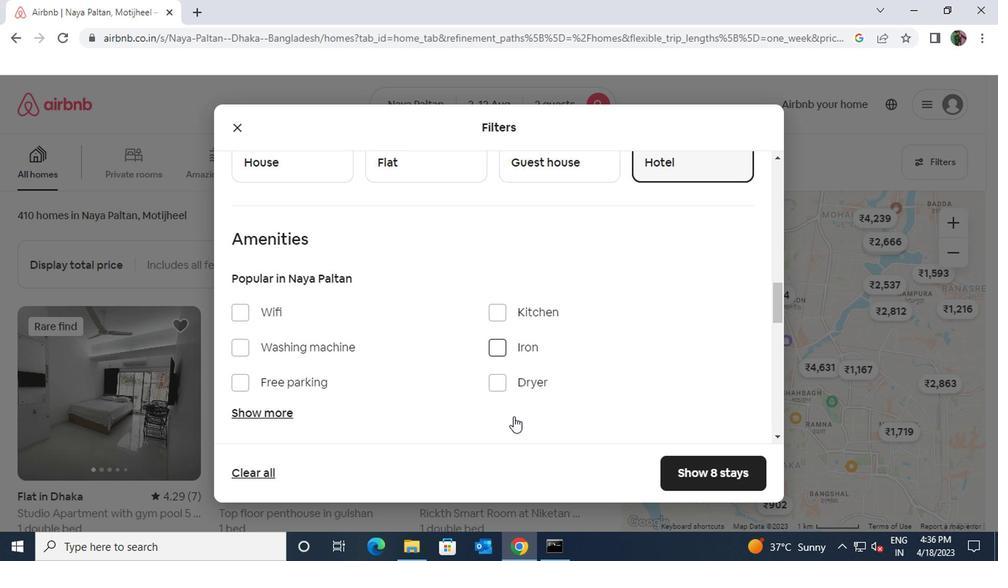 
Action: Mouse moved to (283, 320)
Screenshot: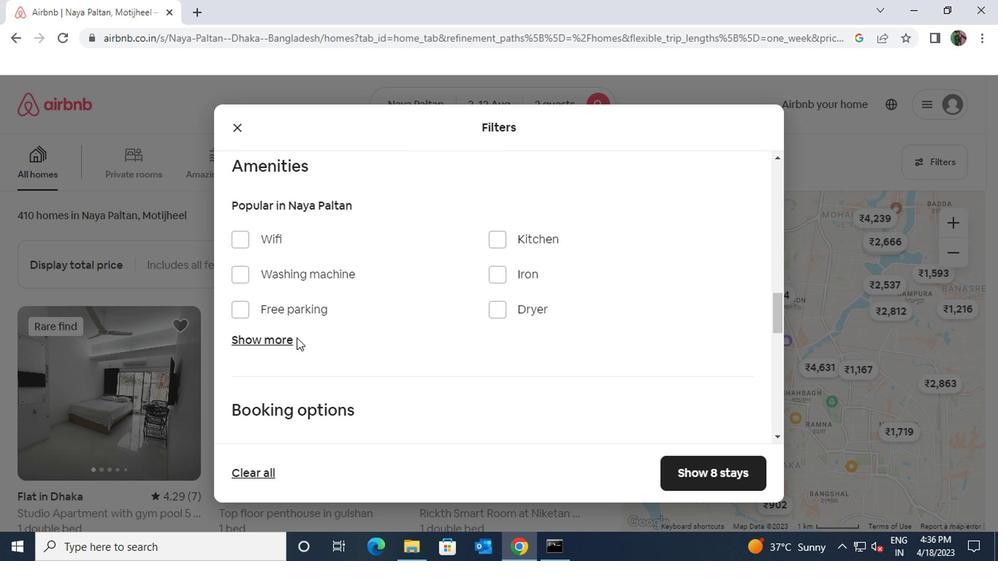 
Action: Mouse pressed left at (283, 320)
Screenshot: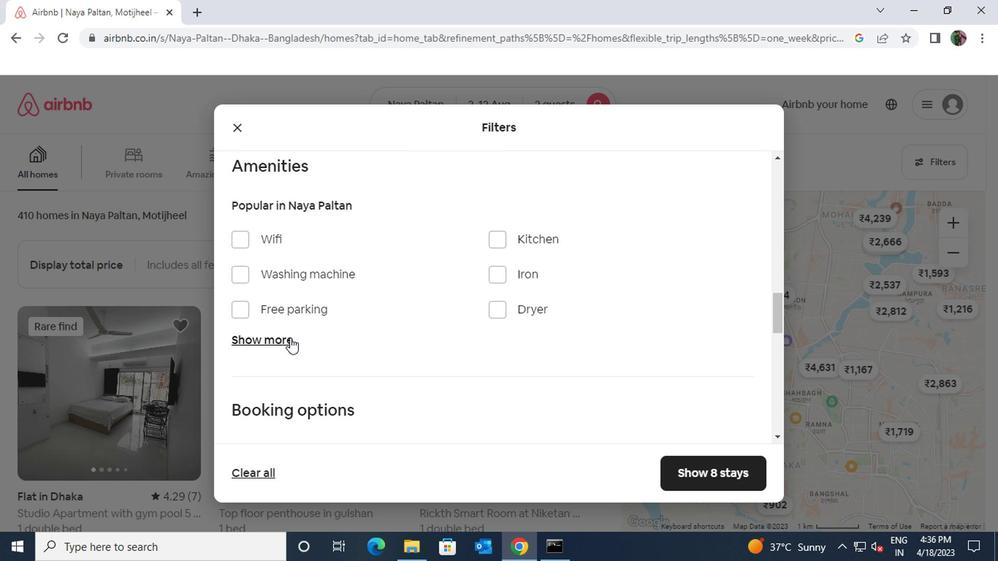 
Action: Mouse moved to (254, 355)
Screenshot: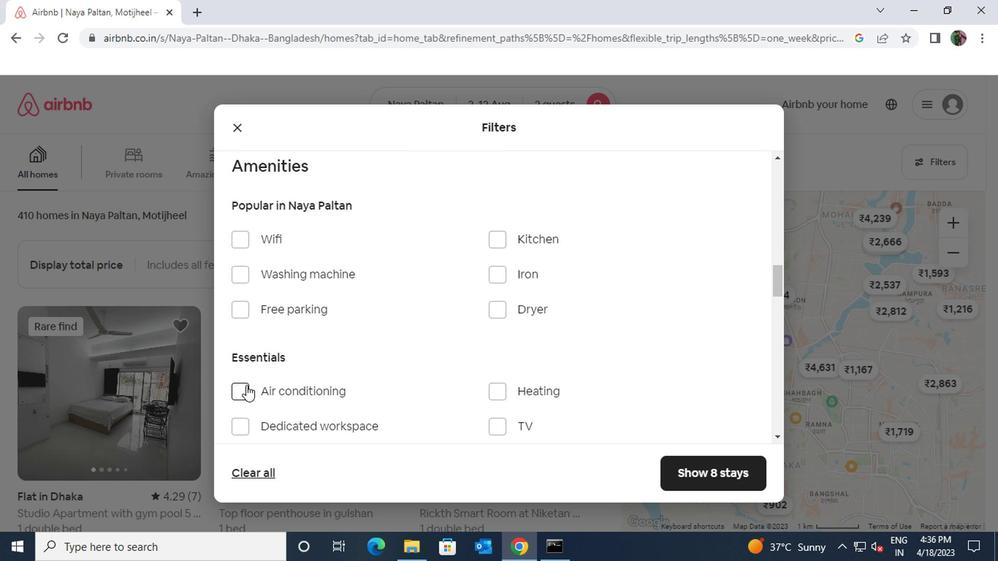 
Action: Mouse pressed left at (254, 355)
Screenshot: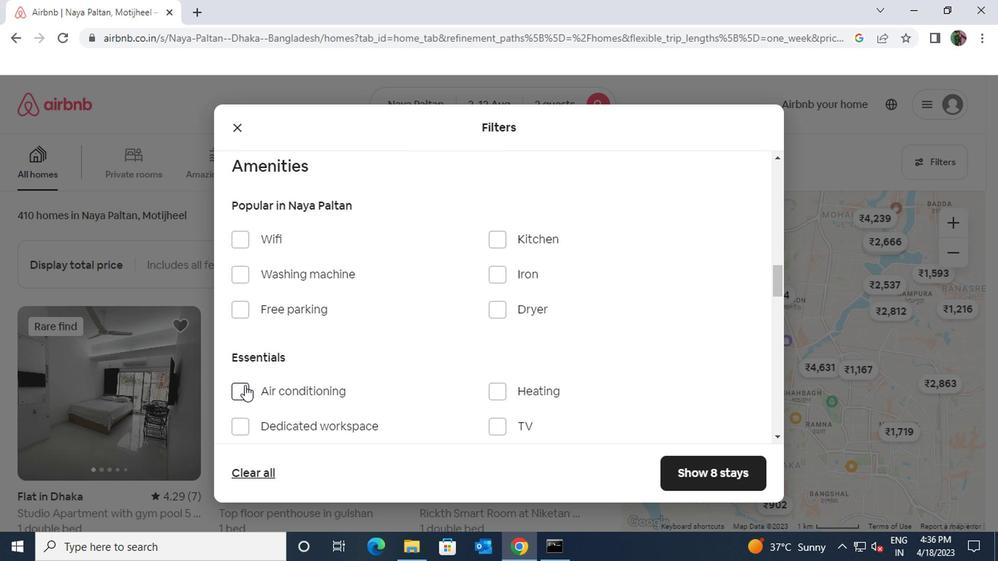 
Action: Mouse scrolled (254, 354) with delta (0, 0)
Screenshot: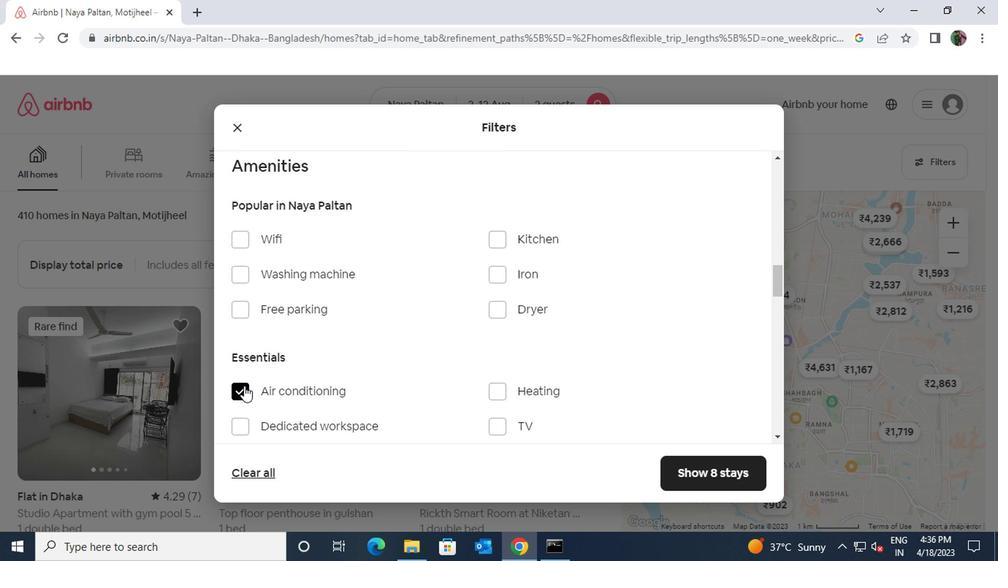 
Action: Mouse scrolled (254, 354) with delta (0, 0)
Screenshot: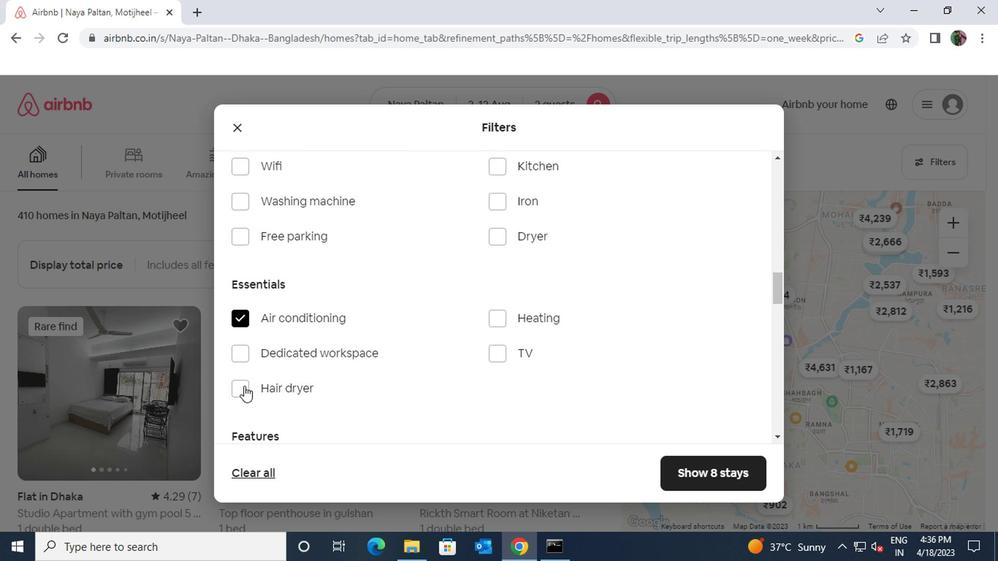 
Action: Mouse scrolled (254, 354) with delta (0, 0)
Screenshot: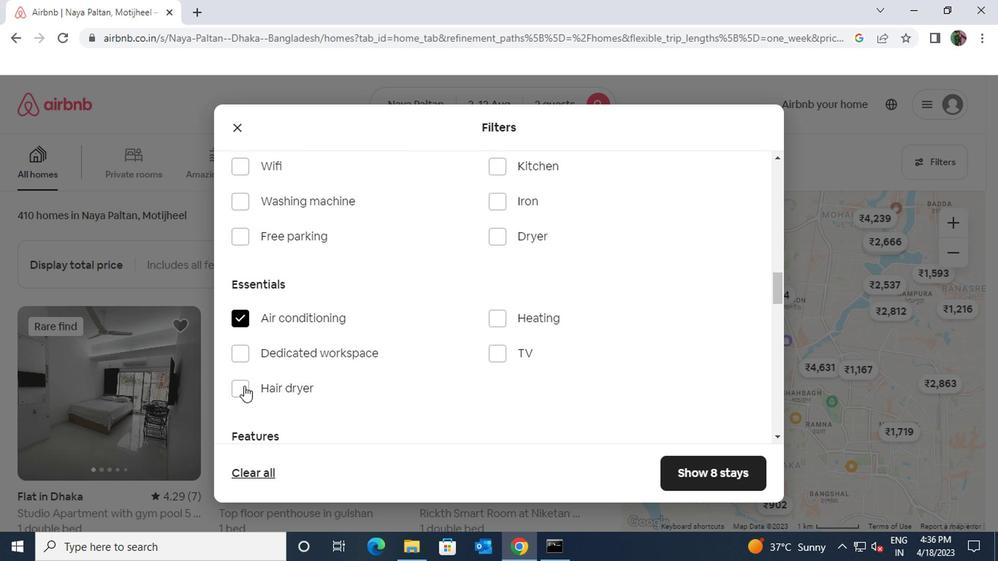 
Action: Mouse scrolled (254, 354) with delta (0, 0)
Screenshot: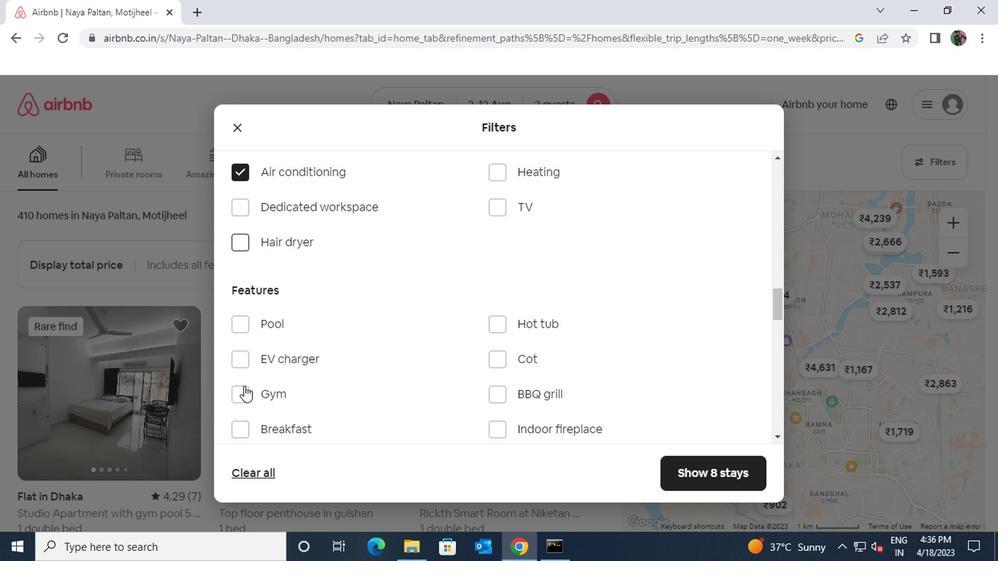 
Action: Mouse scrolled (254, 354) with delta (0, 0)
Screenshot: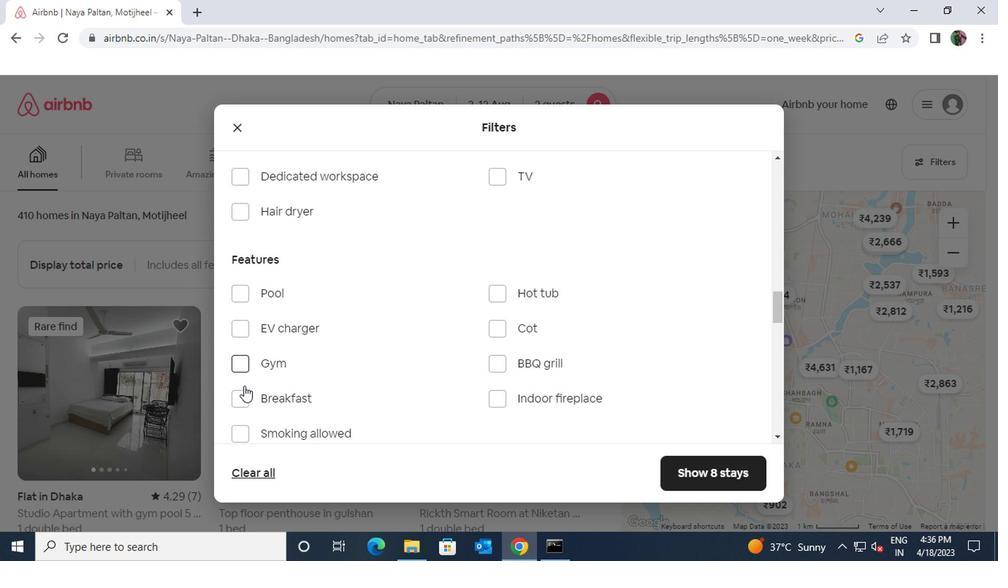 
Action: Mouse scrolled (254, 354) with delta (0, 0)
Screenshot: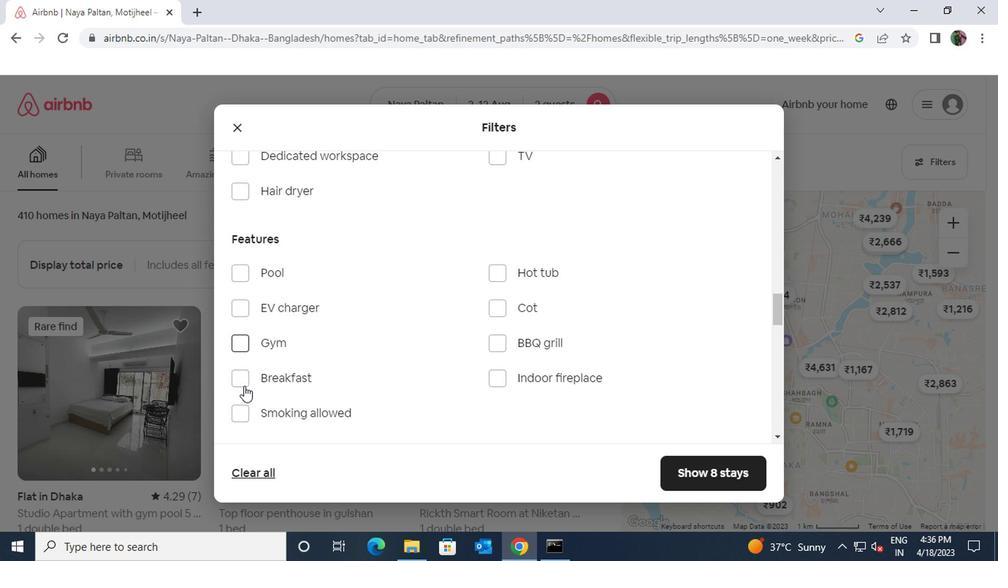 
Action: Mouse scrolled (254, 354) with delta (0, 0)
Screenshot: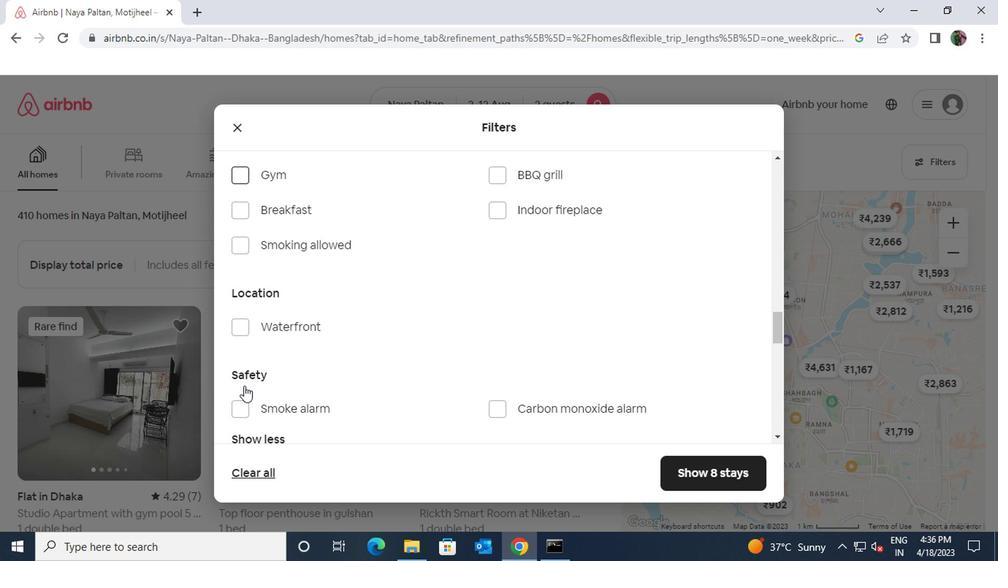 
Action: Mouse scrolled (254, 354) with delta (0, 0)
Screenshot: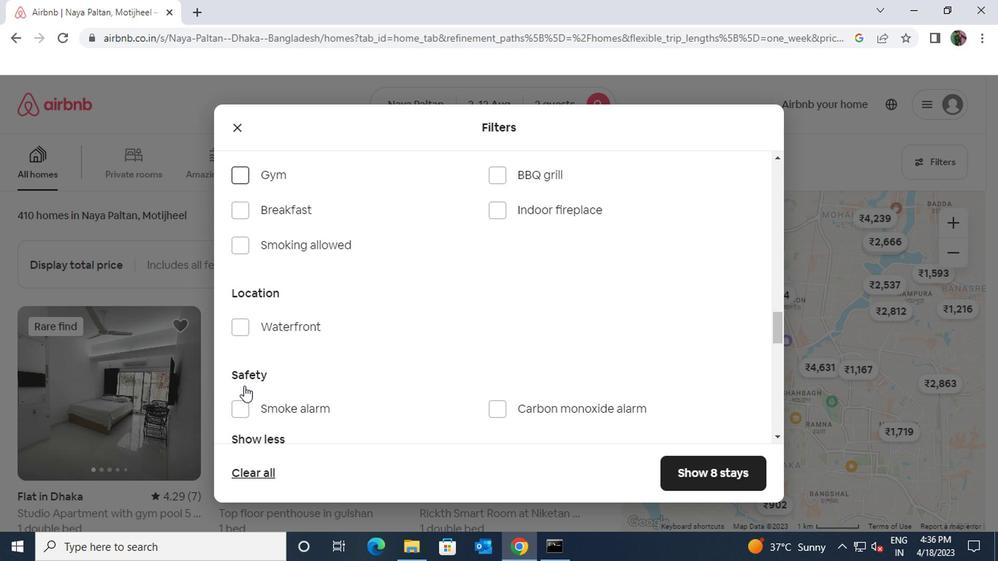 
Action: Mouse scrolled (254, 354) with delta (0, 0)
Screenshot: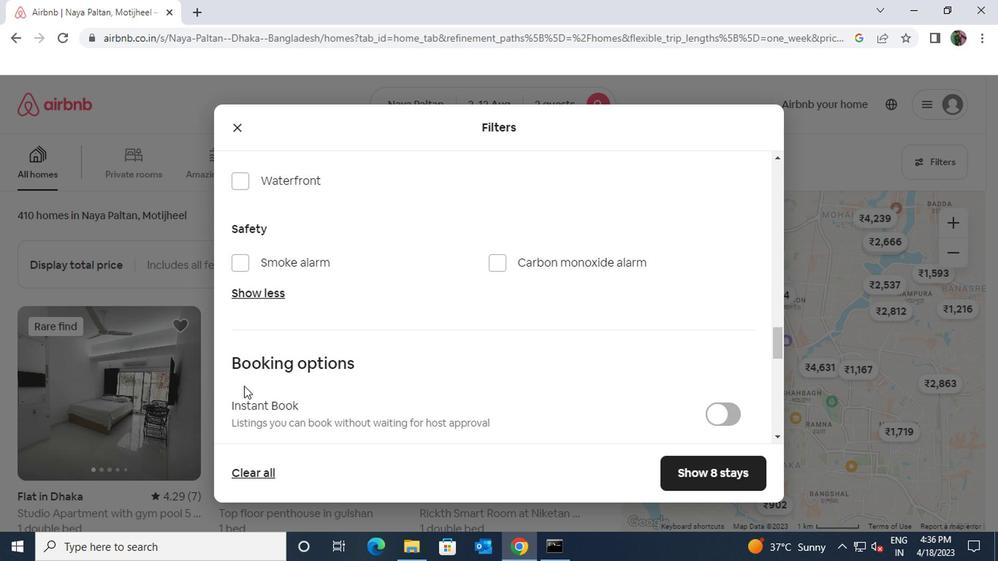 
Action: Mouse moved to (589, 357)
Screenshot: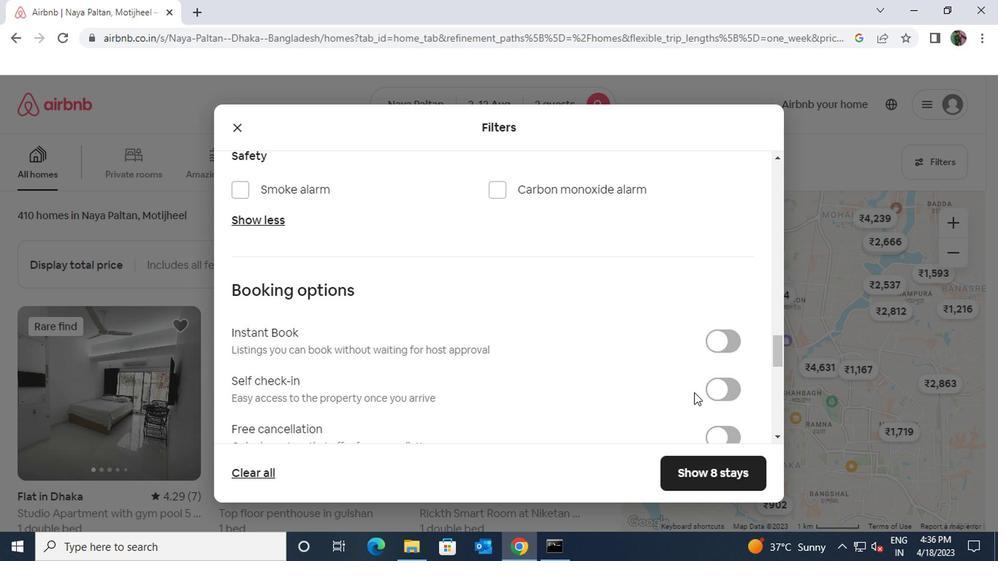 
Action: Mouse pressed left at (589, 357)
Screenshot: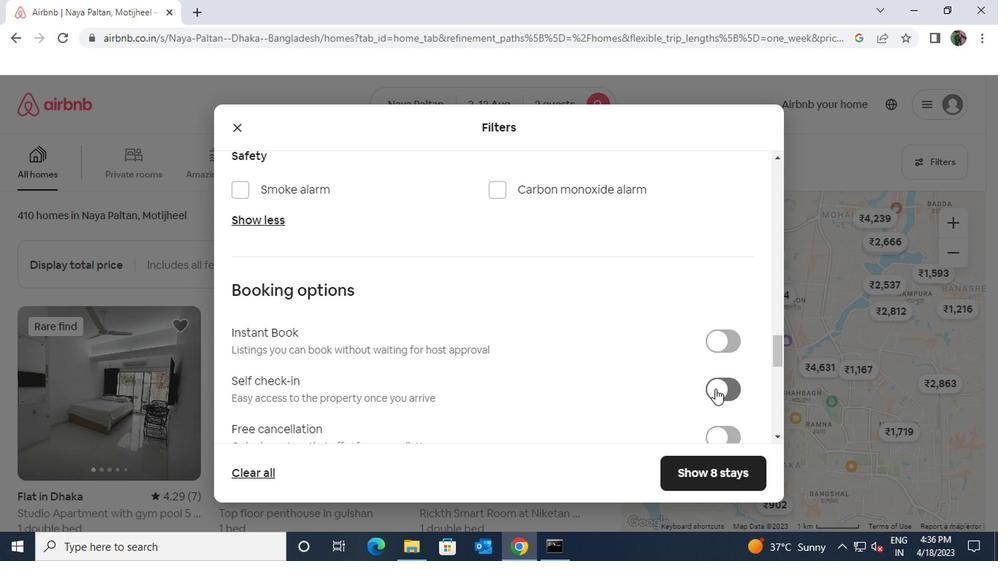 
Action: Mouse moved to (453, 359)
Screenshot: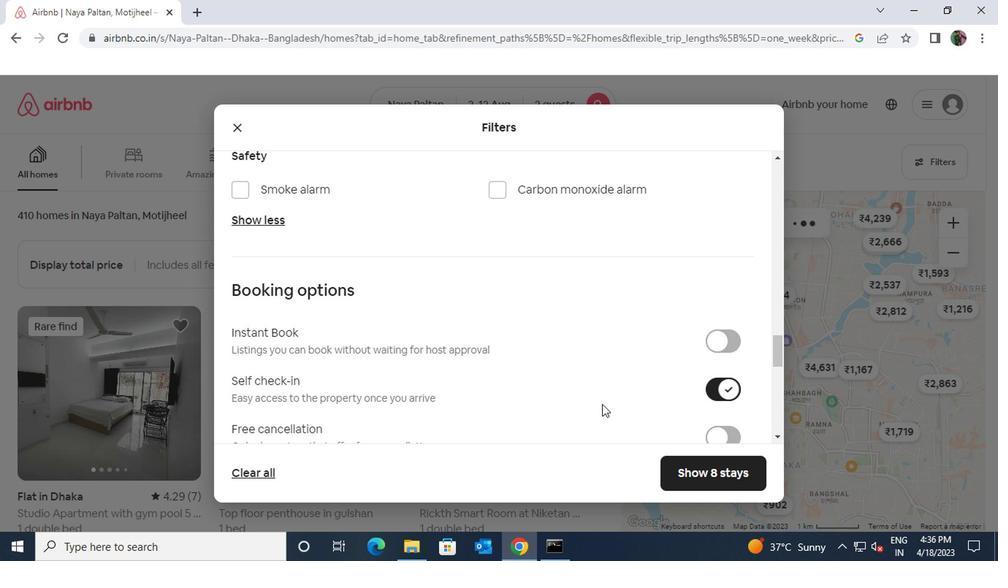 
Action: Mouse scrolled (453, 358) with delta (0, 0)
Screenshot: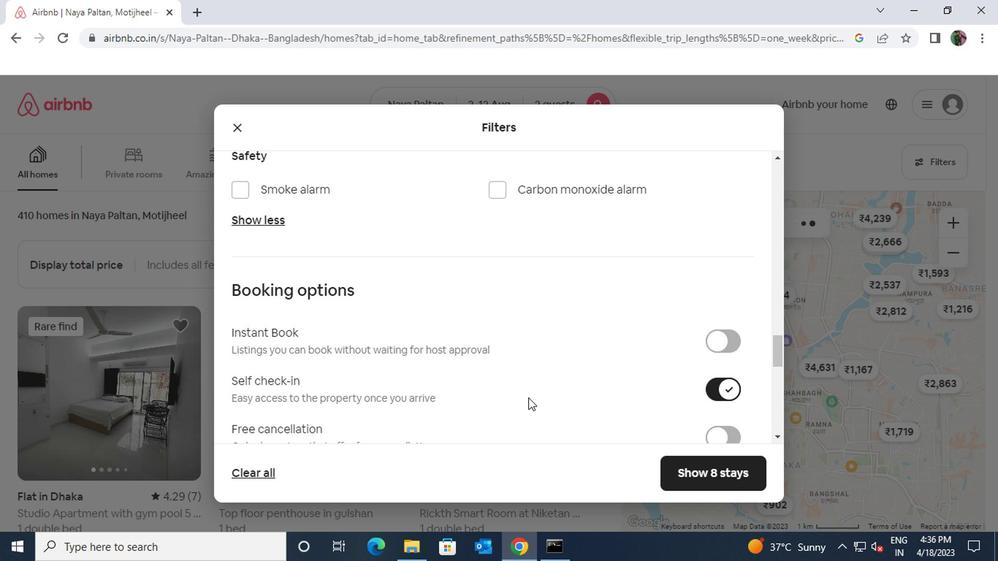
Action: Mouse scrolled (453, 358) with delta (0, 0)
Screenshot: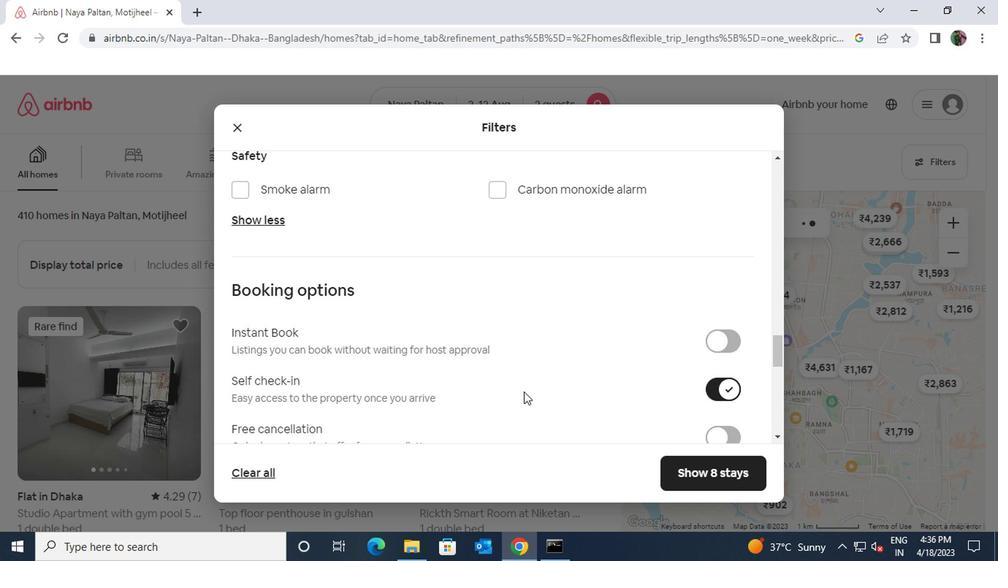 
Action: Mouse moved to (453, 358)
Screenshot: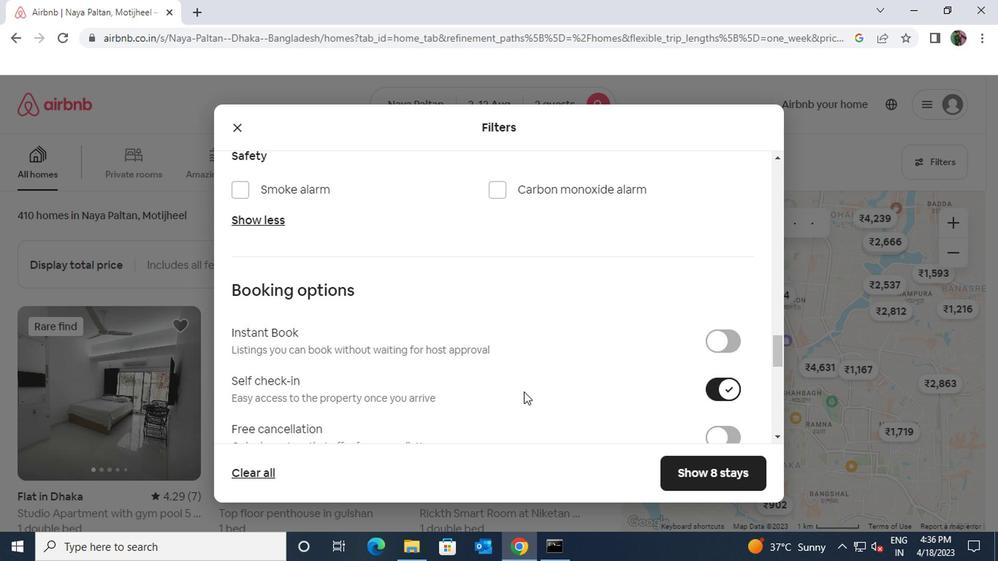 
Action: Mouse scrolled (453, 358) with delta (0, 0)
Screenshot: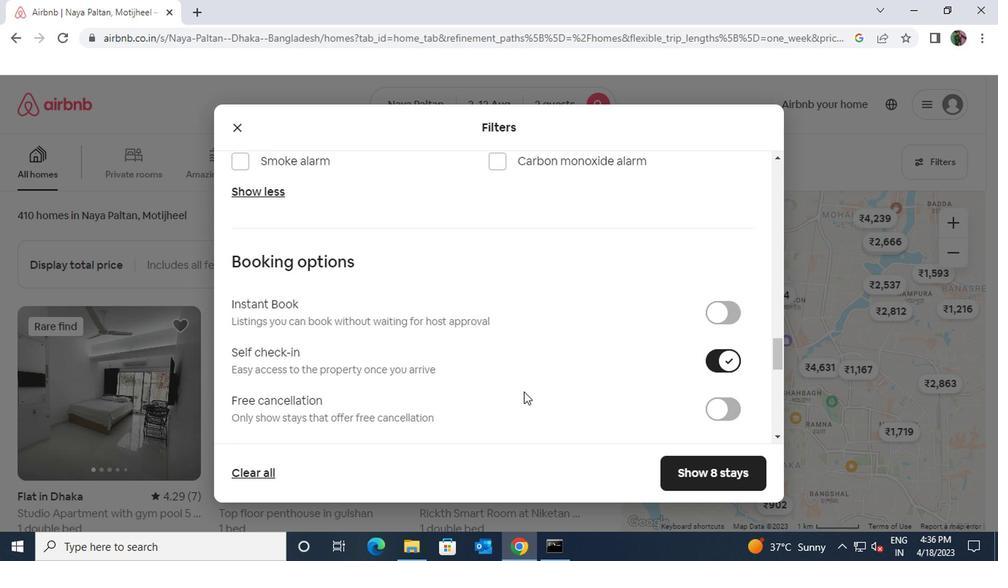 
Action: Mouse scrolled (453, 358) with delta (0, 0)
Screenshot: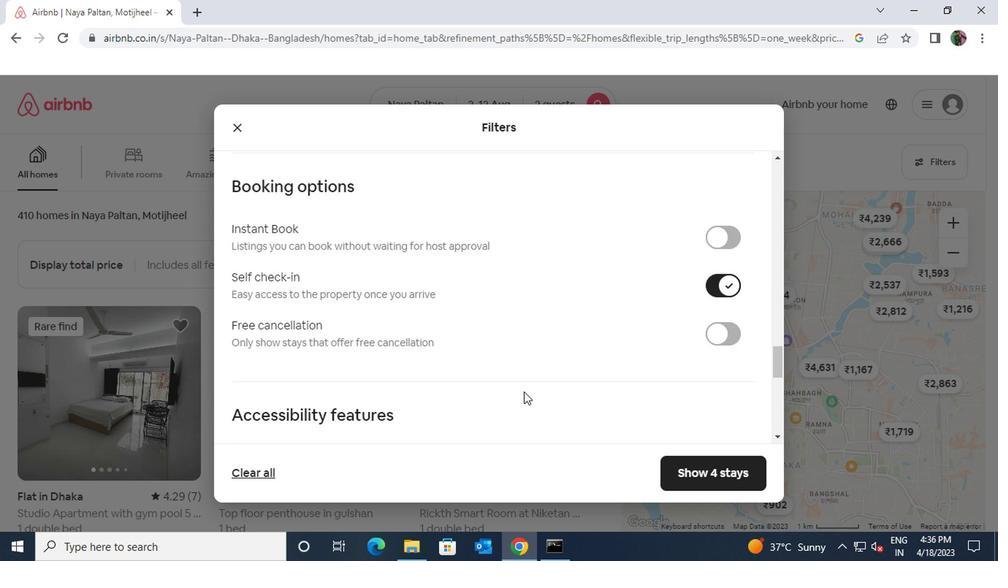 
Action: Mouse scrolled (453, 358) with delta (0, 0)
Screenshot: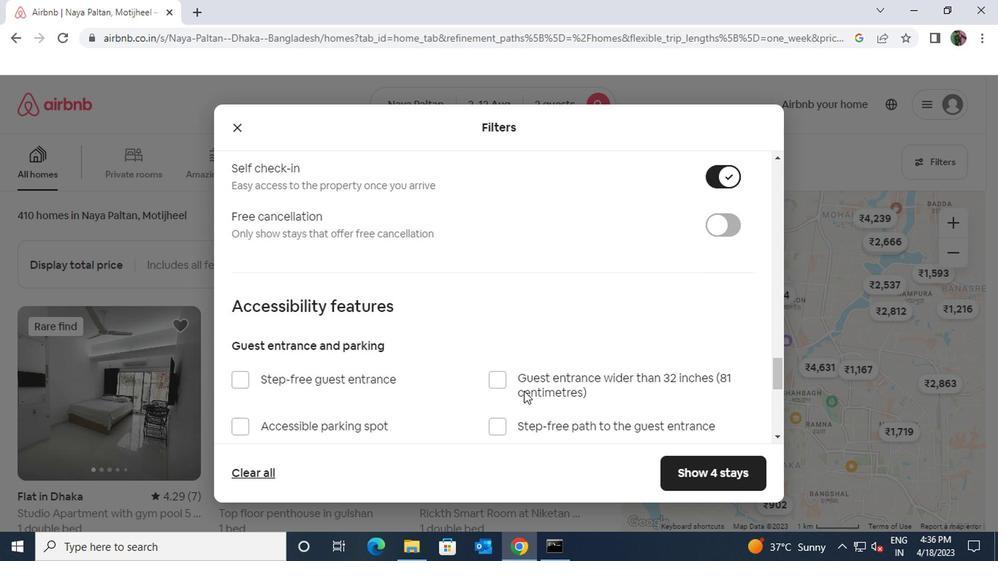 
Action: Mouse scrolled (453, 358) with delta (0, 0)
Screenshot: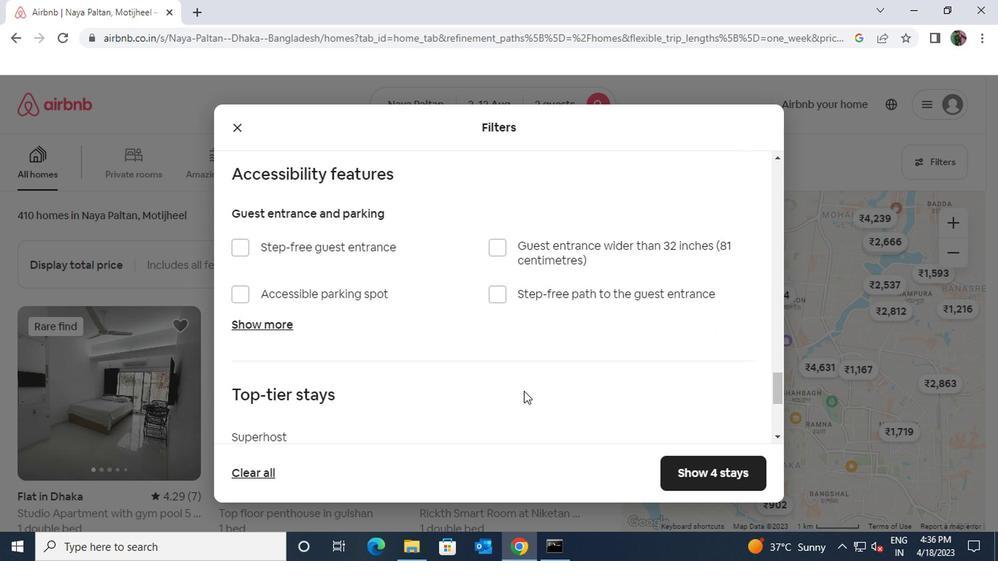 
Action: Mouse scrolled (453, 358) with delta (0, 0)
Screenshot: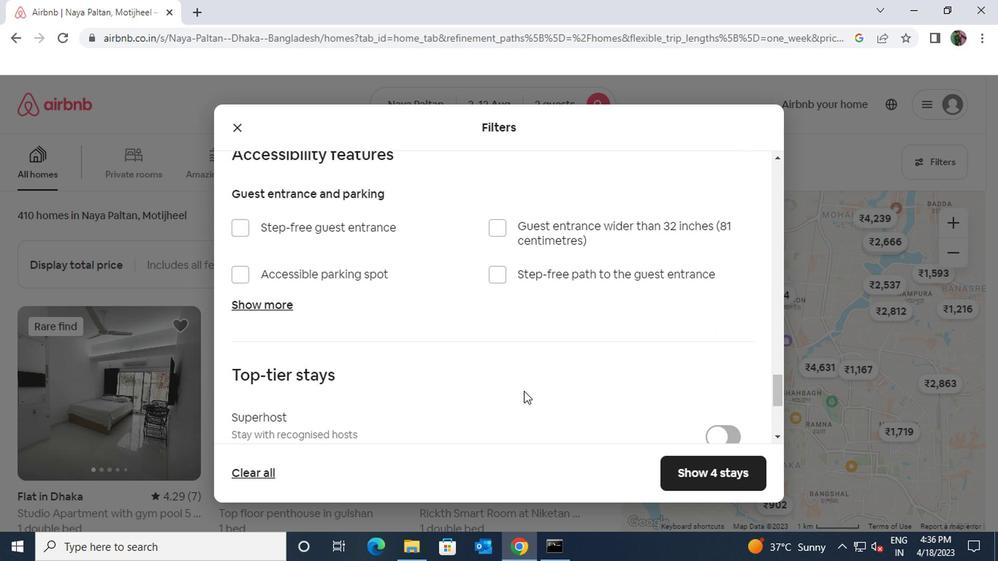 
Action: Mouse scrolled (453, 358) with delta (0, 0)
Screenshot: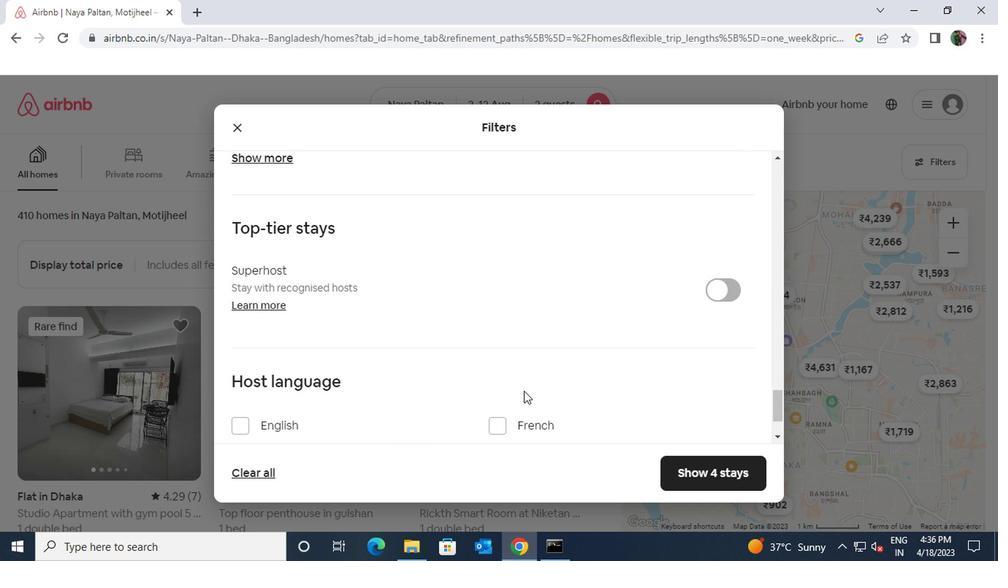 
Action: Mouse scrolled (453, 358) with delta (0, 0)
Screenshot: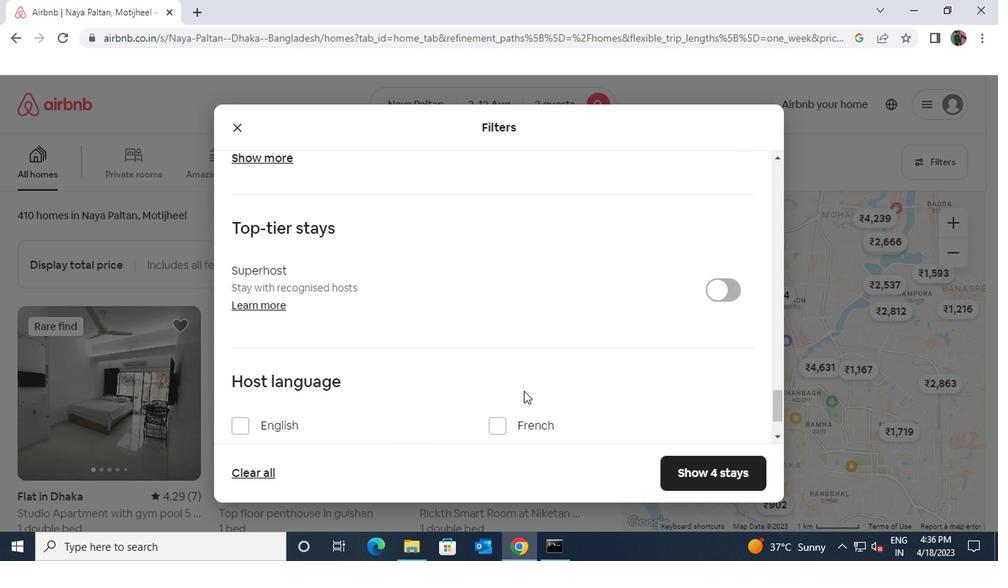 
Action: Mouse moved to (249, 321)
Screenshot: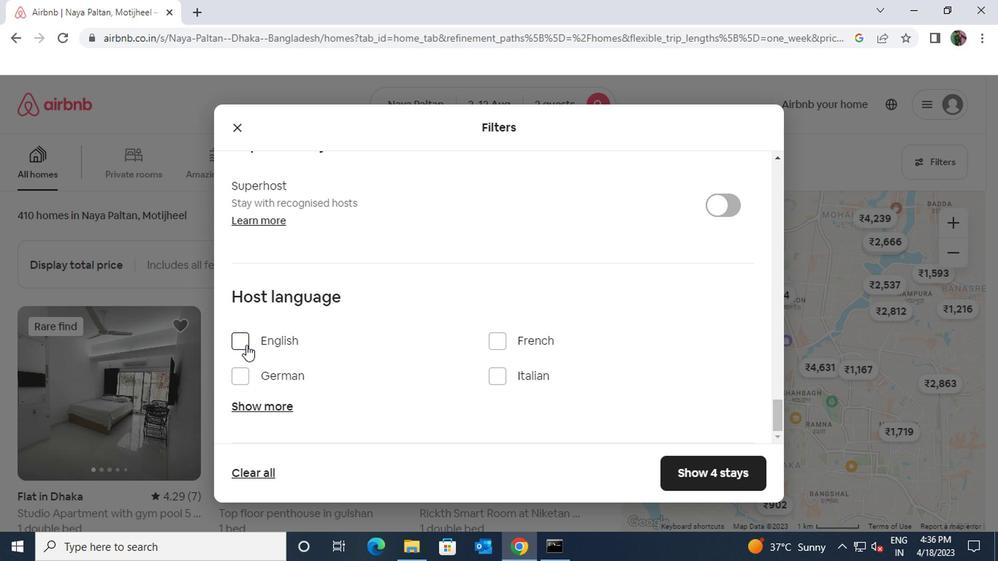 
Action: Mouse pressed left at (249, 321)
Screenshot: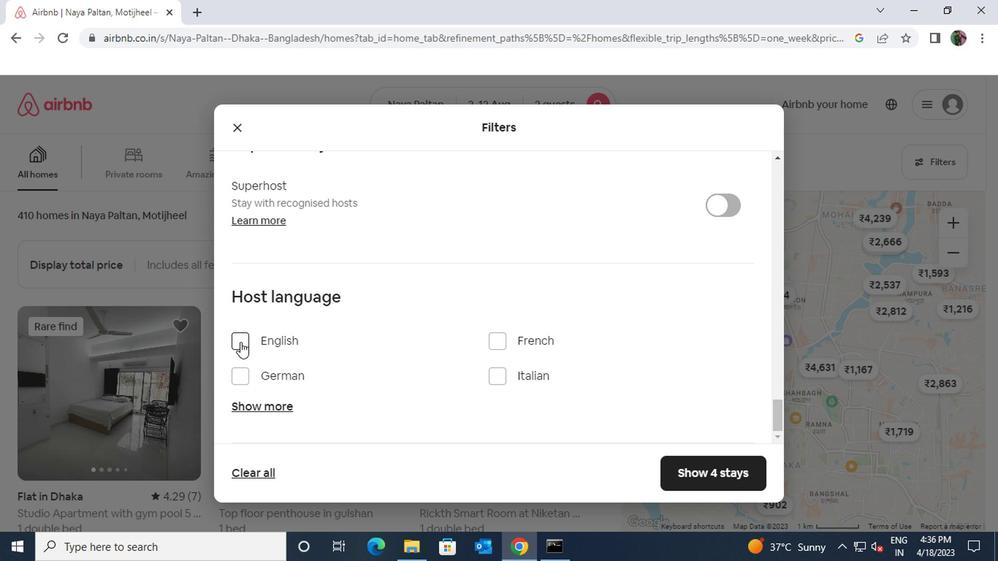 
Action: Mouse moved to (570, 413)
Screenshot: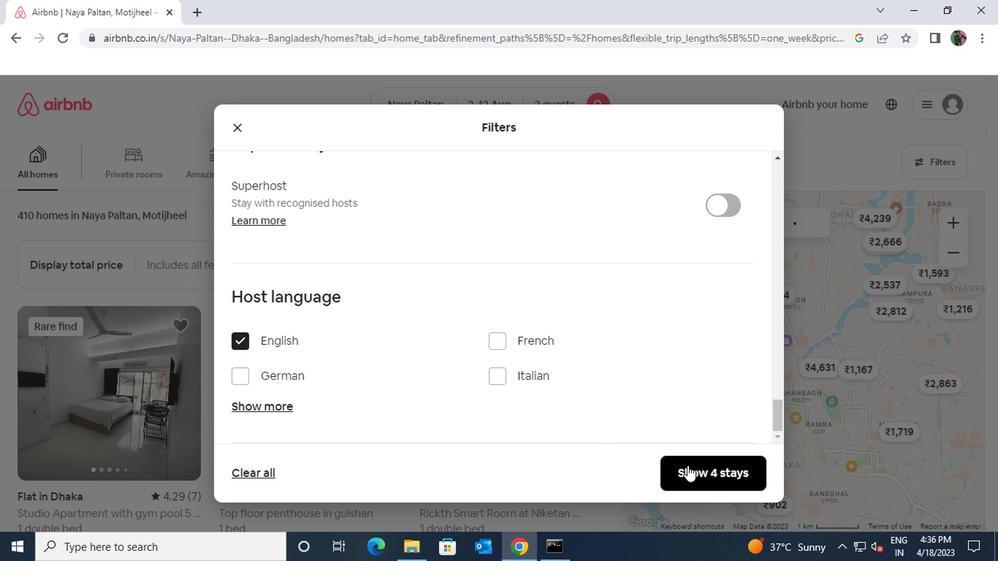 
Action: Mouse pressed left at (570, 413)
Screenshot: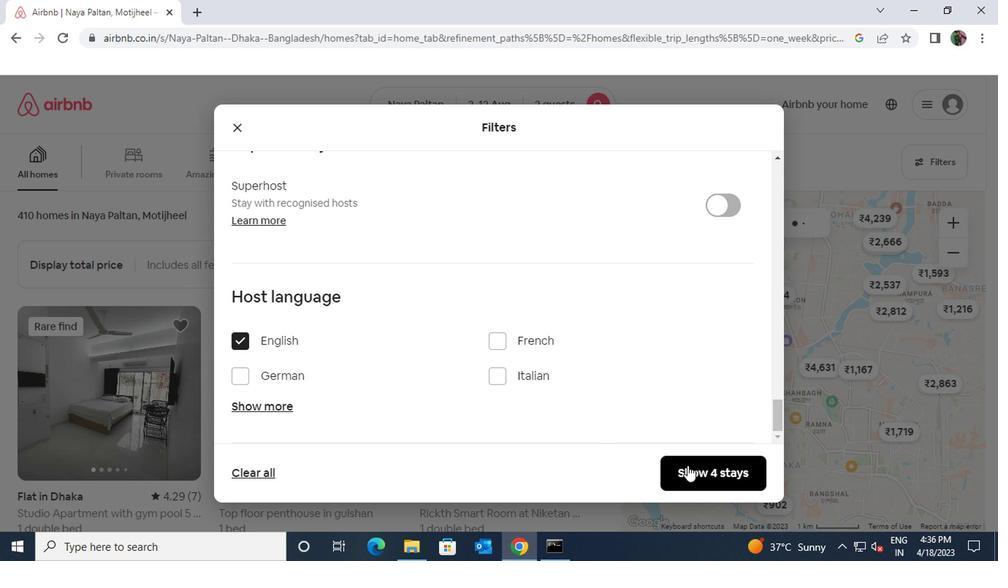 
